 Task: Search one way flight ticket for 1 adult, 6 children, 1 infant in seat and 1 infant on lap in business from Brainerd: Brainerd Lakes Regional Airport to Raleigh: Raleigh-durham International Airport on 8-5-2023. Choice of flights is Singapure airlines. Number of bags: 1 carry on bag. Price is upto 65000. Outbound departure time preference is 14:00.
Action: Mouse moved to (259, 244)
Screenshot: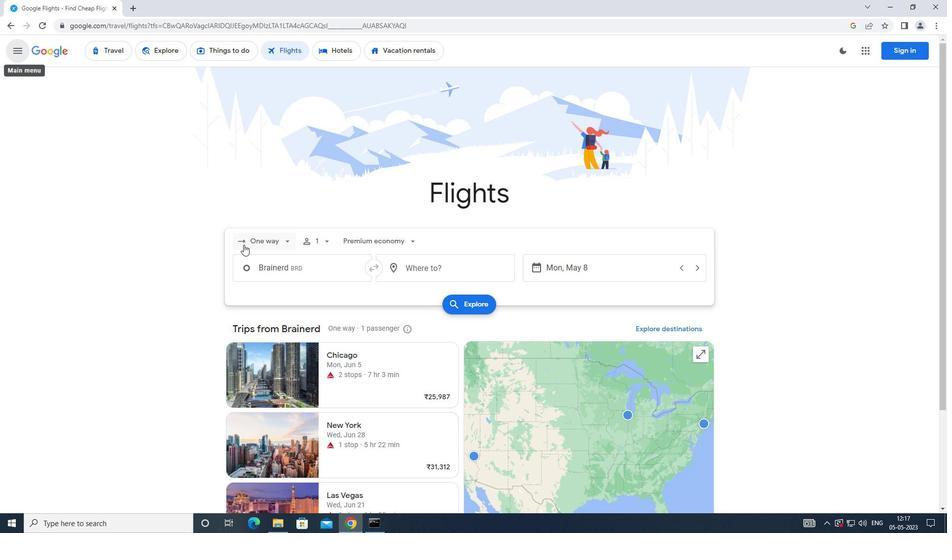 
Action: Mouse pressed left at (259, 244)
Screenshot: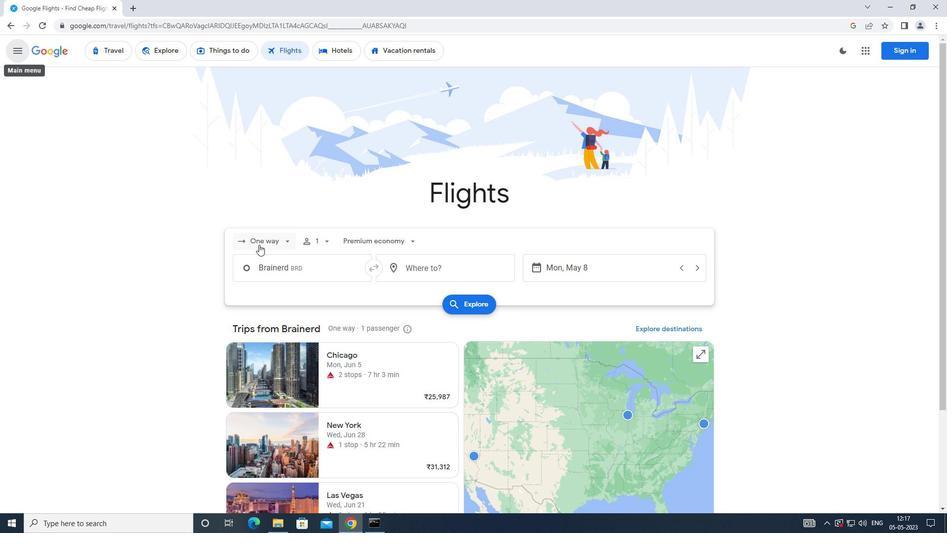 
Action: Mouse moved to (260, 282)
Screenshot: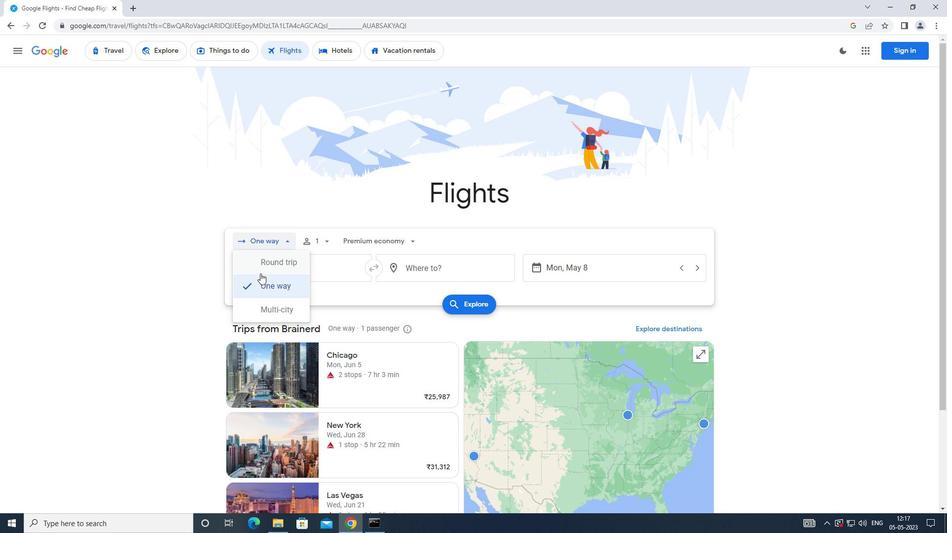 
Action: Mouse pressed left at (260, 282)
Screenshot: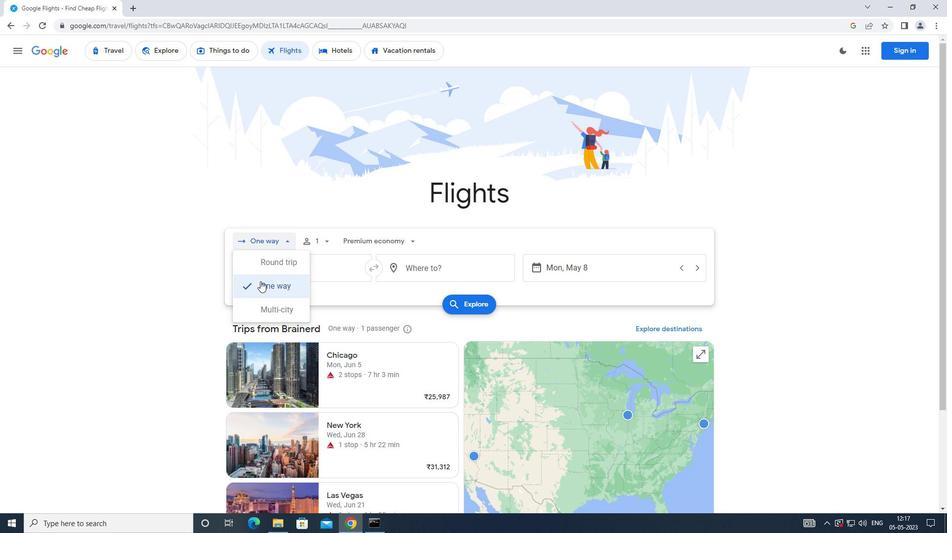 
Action: Mouse moved to (327, 245)
Screenshot: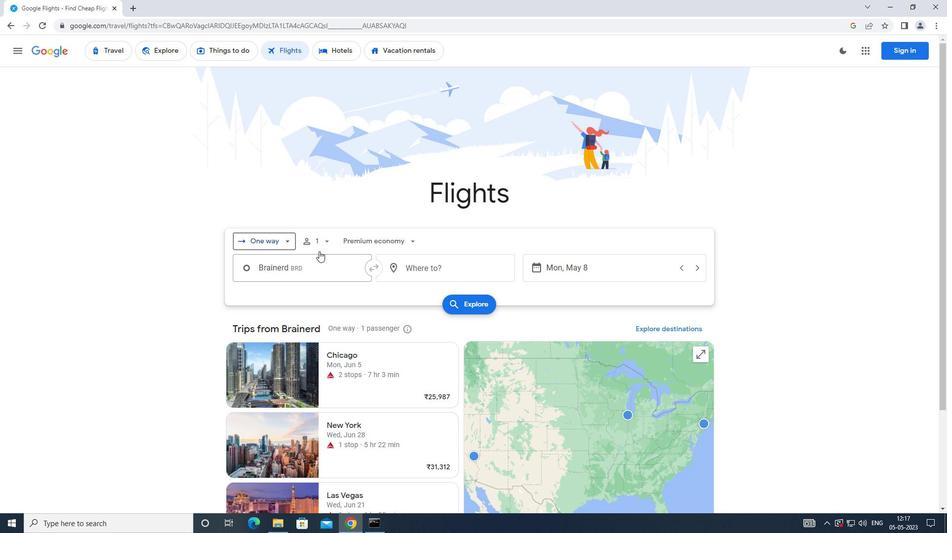 
Action: Mouse pressed left at (327, 245)
Screenshot: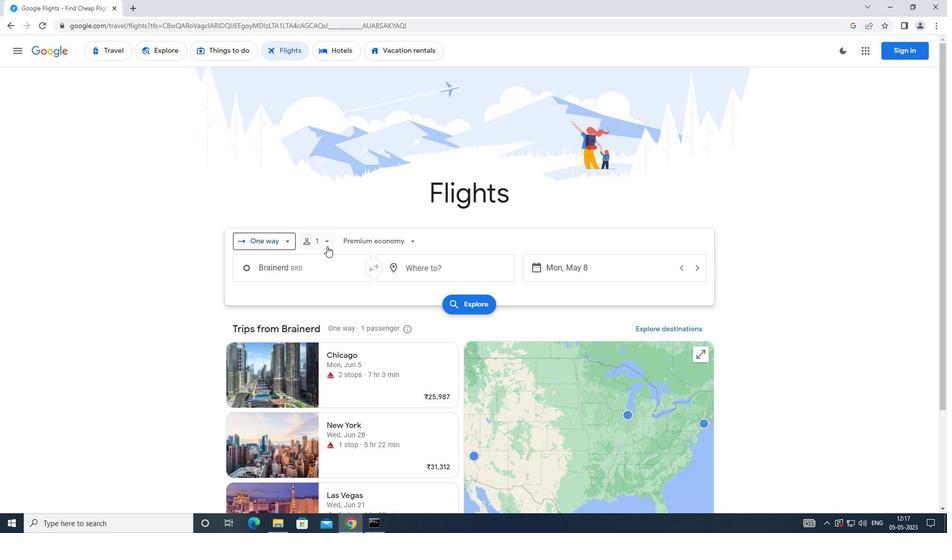
Action: Mouse moved to (398, 291)
Screenshot: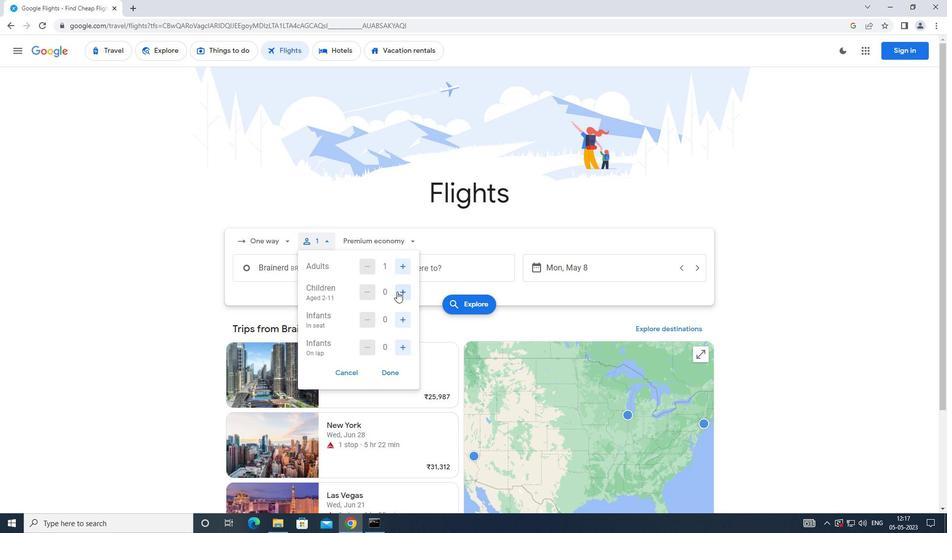 
Action: Mouse pressed left at (398, 291)
Screenshot: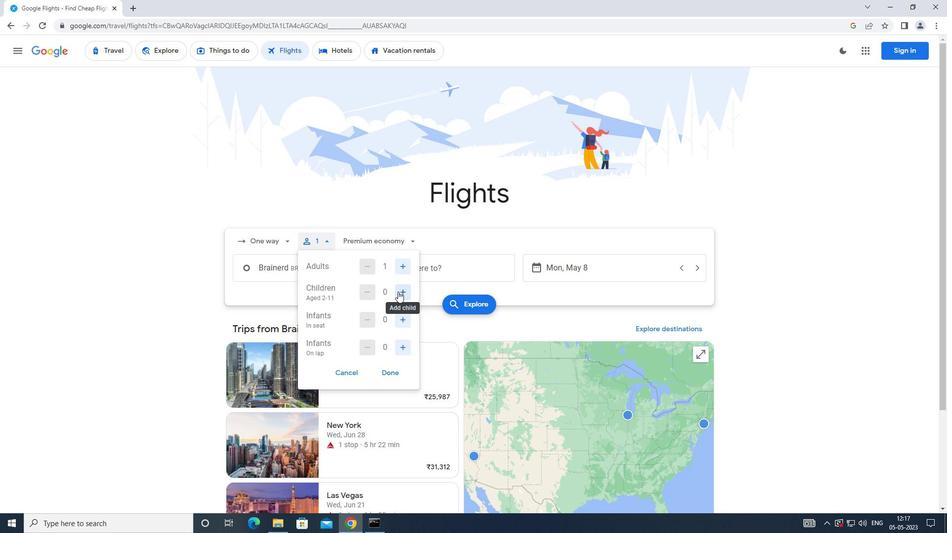 
Action: Mouse pressed left at (398, 291)
Screenshot: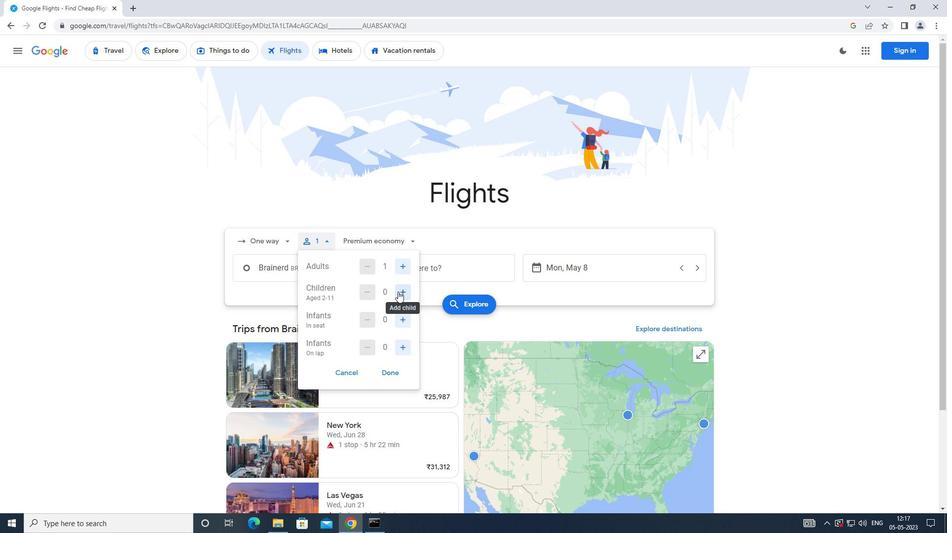 
Action: Mouse pressed left at (398, 291)
Screenshot: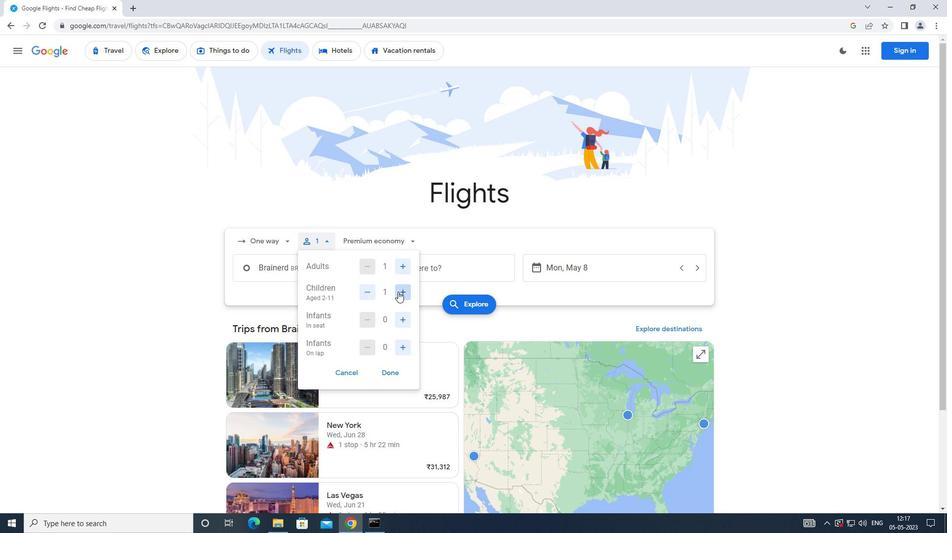 
Action: Mouse pressed left at (398, 291)
Screenshot: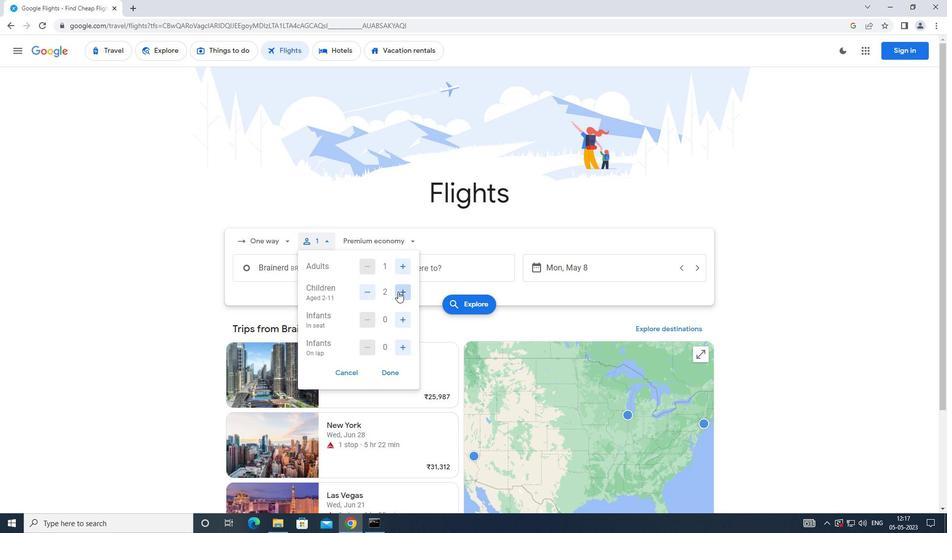 
Action: Mouse pressed left at (398, 291)
Screenshot: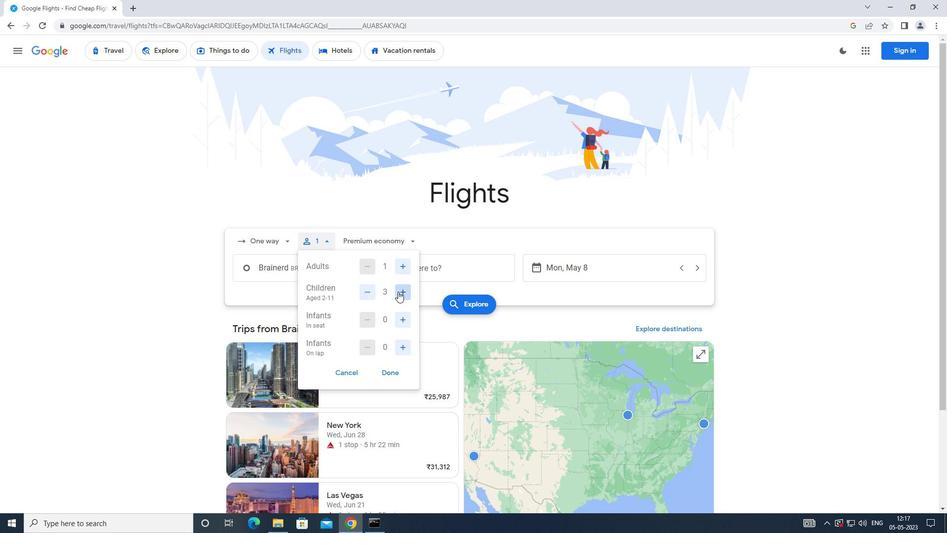 
Action: Mouse pressed left at (398, 291)
Screenshot: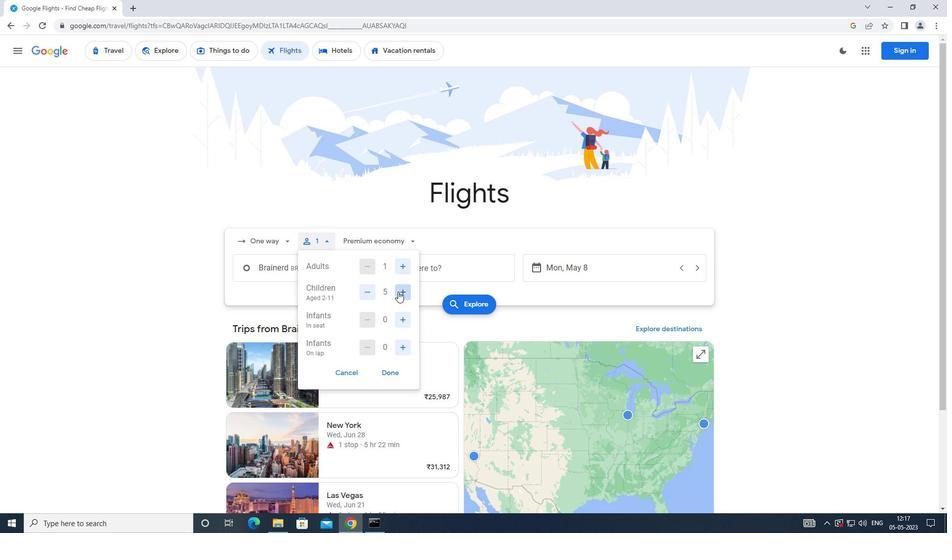 
Action: Mouse moved to (403, 315)
Screenshot: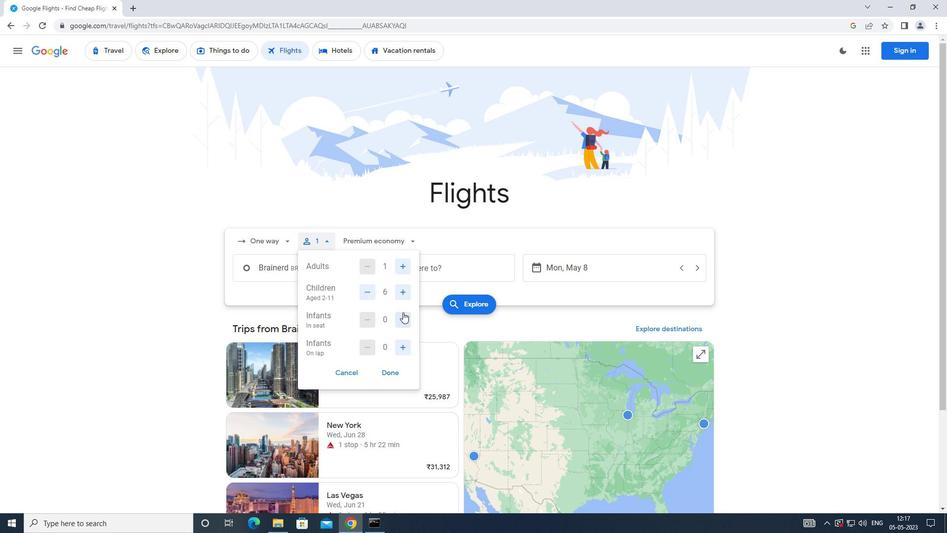 
Action: Mouse pressed left at (403, 315)
Screenshot: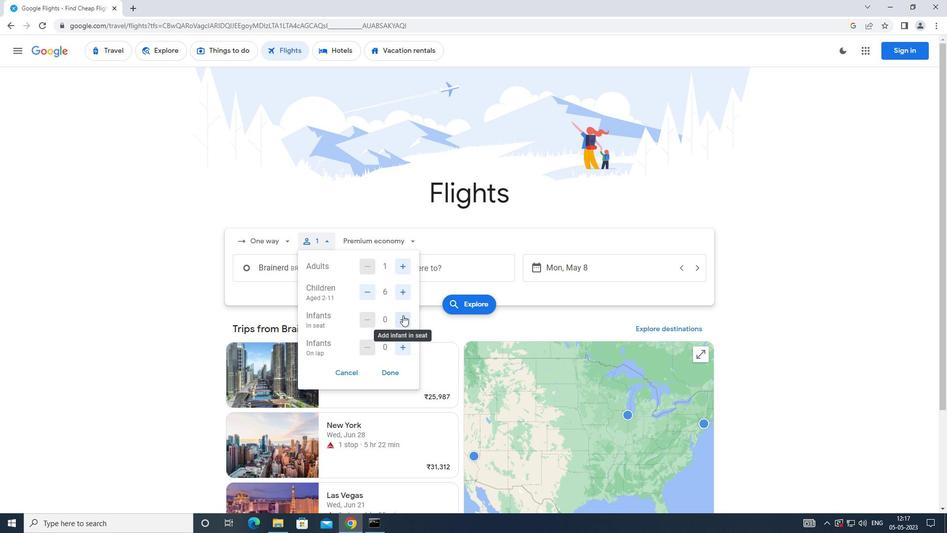 
Action: Mouse moved to (404, 344)
Screenshot: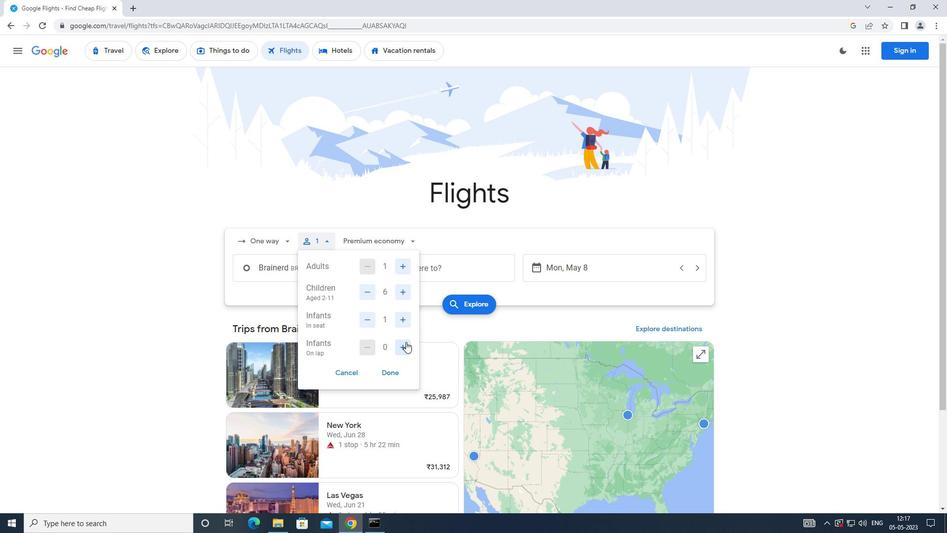 
Action: Mouse pressed left at (404, 344)
Screenshot: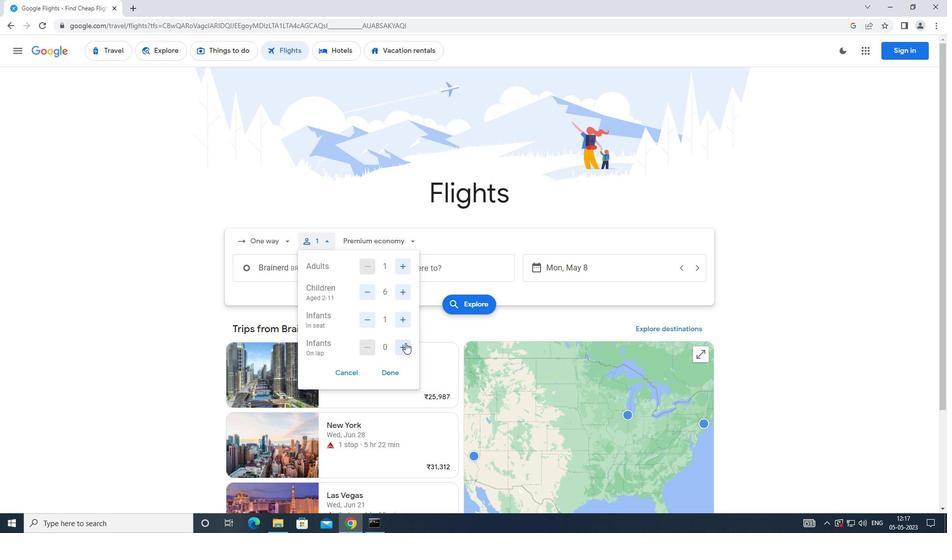 
Action: Mouse moved to (394, 369)
Screenshot: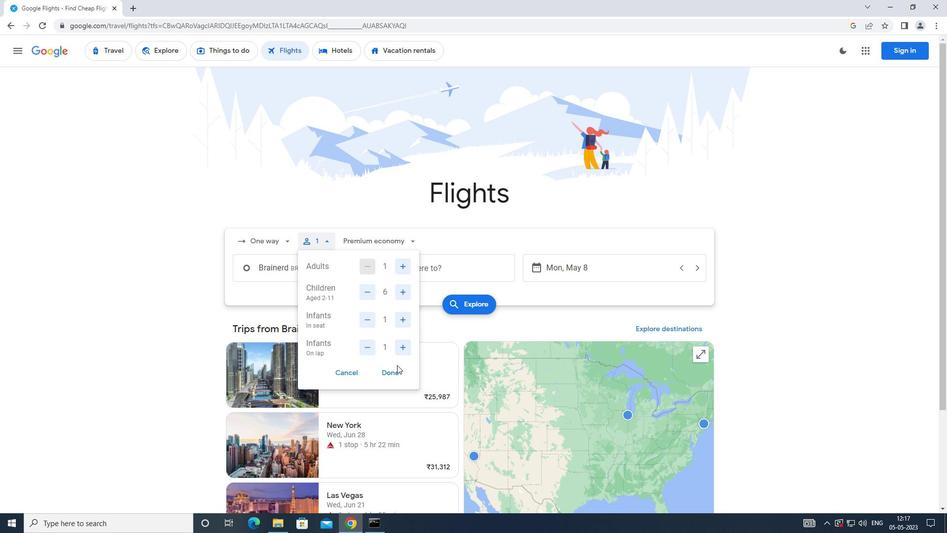
Action: Mouse pressed left at (394, 369)
Screenshot: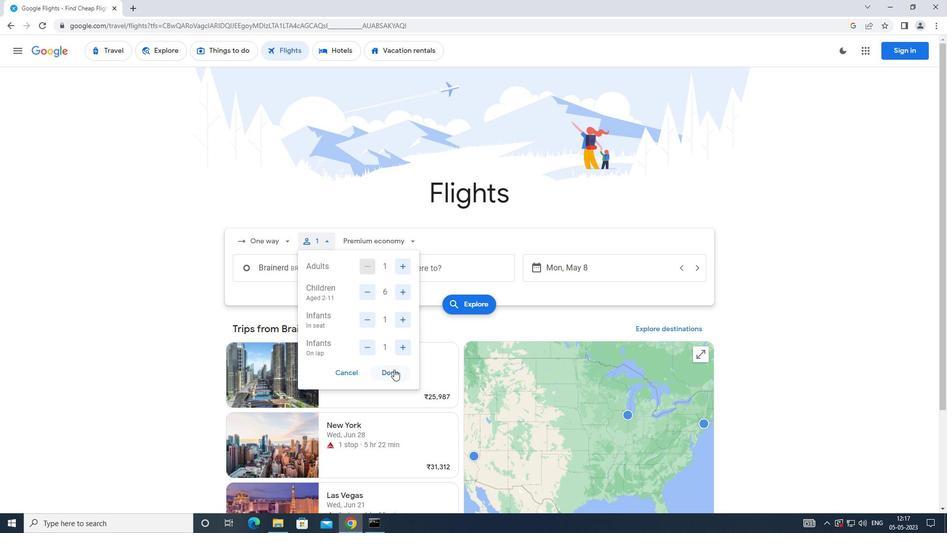 
Action: Mouse moved to (369, 245)
Screenshot: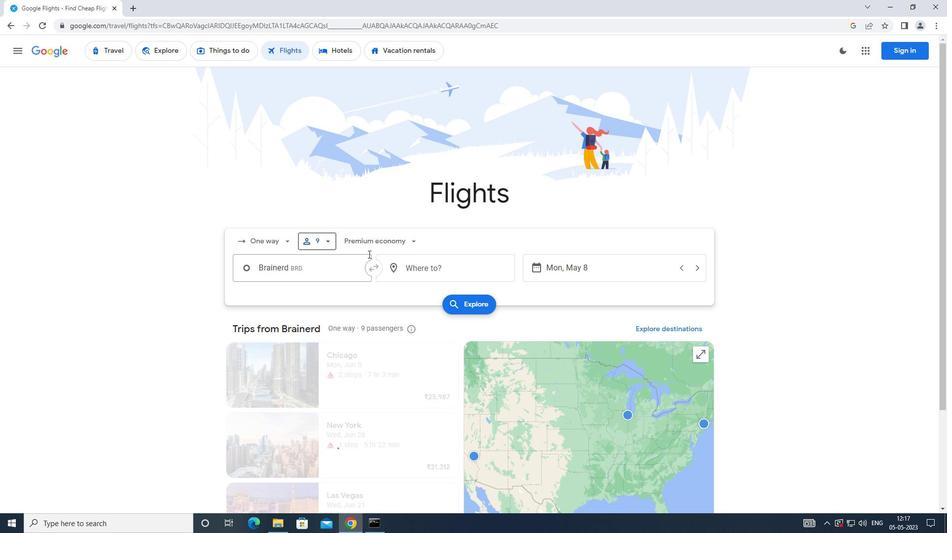 
Action: Mouse pressed left at (369, 245)
Screenshot: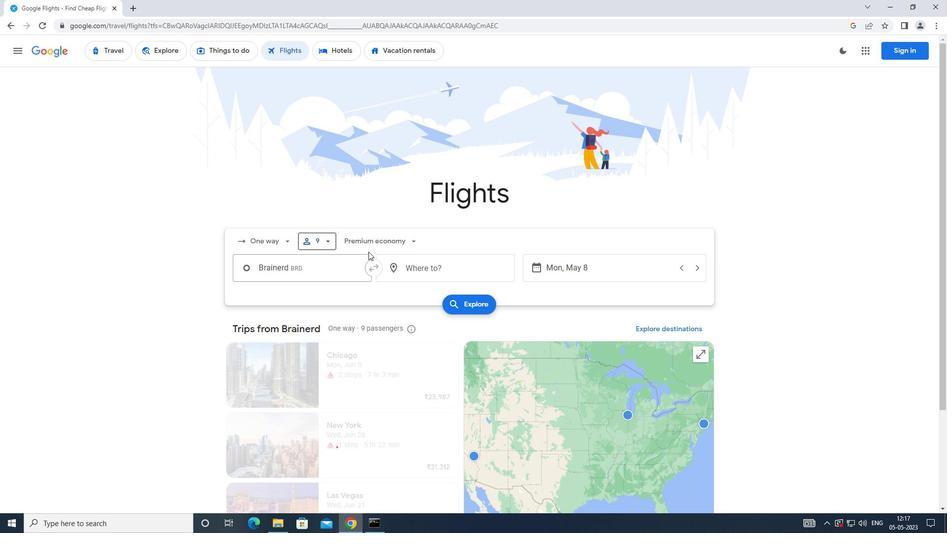
Action: Mouse moved to (377, 306)
Screenshot: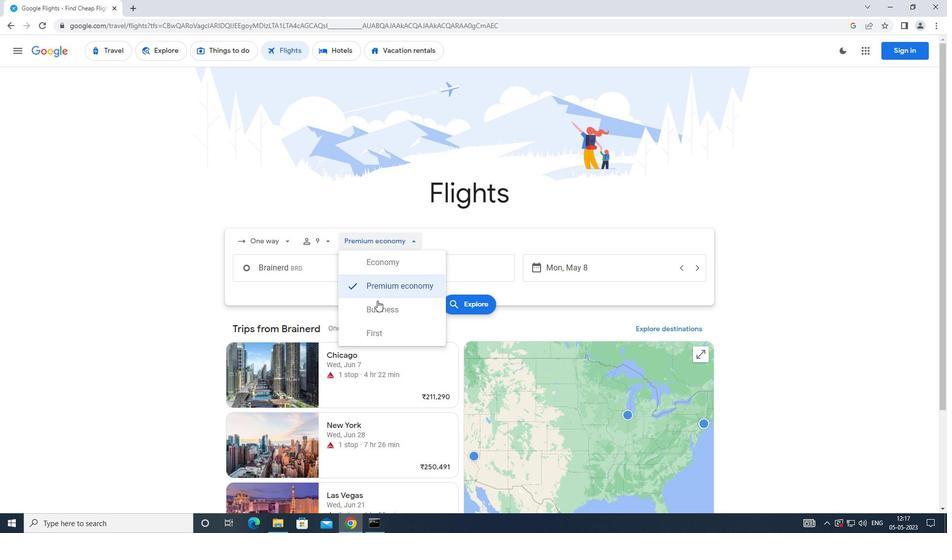 
Action: Mouse pressed left at (377, 306)
Screenshot: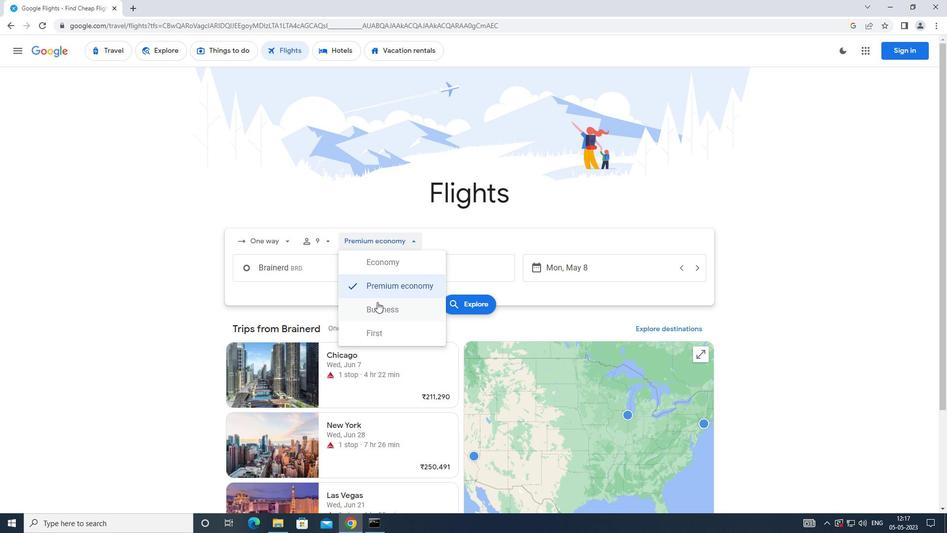 
Action: Mouse moved to (328, 274)
Screenshot: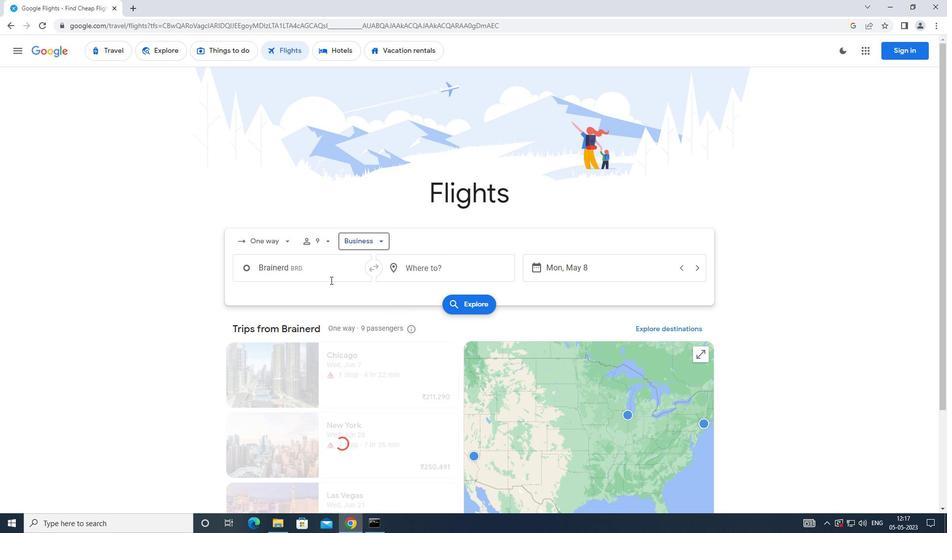 
Action: Mouse pressed left at (328, 274)
Screenshot: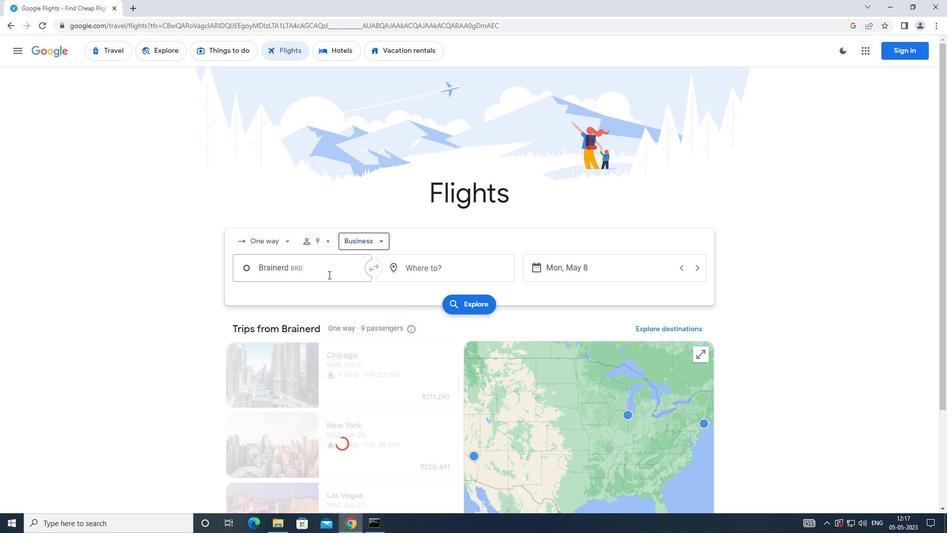 
Action: Mouse moved to (324, 350)
Screenshot: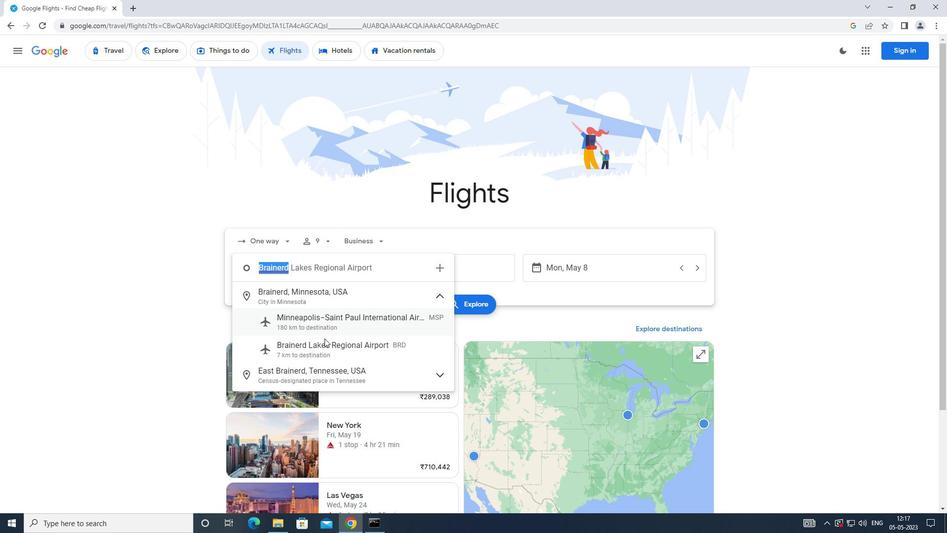 
Action: Mouse pressed left at (324, 350)
Screenshot: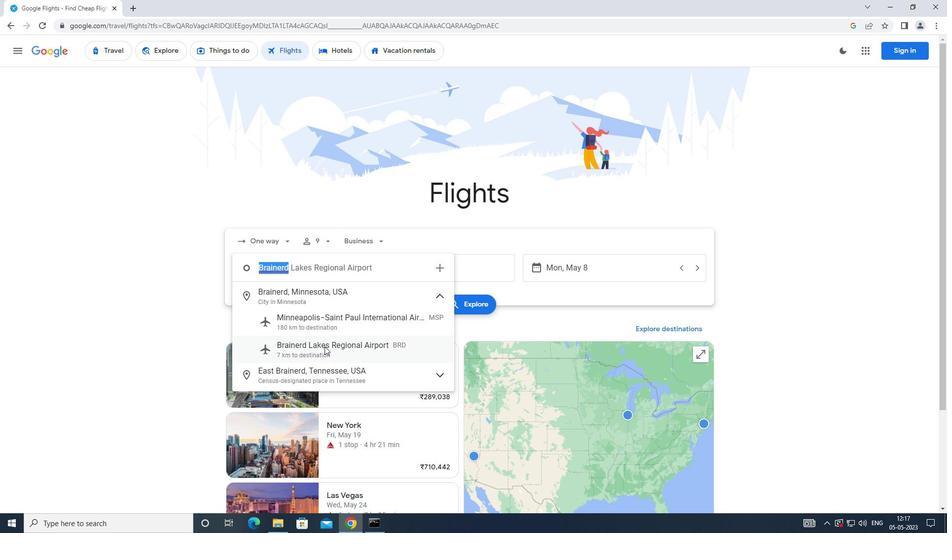 
Action: Mouse moved to (411, 274)
Screenshot: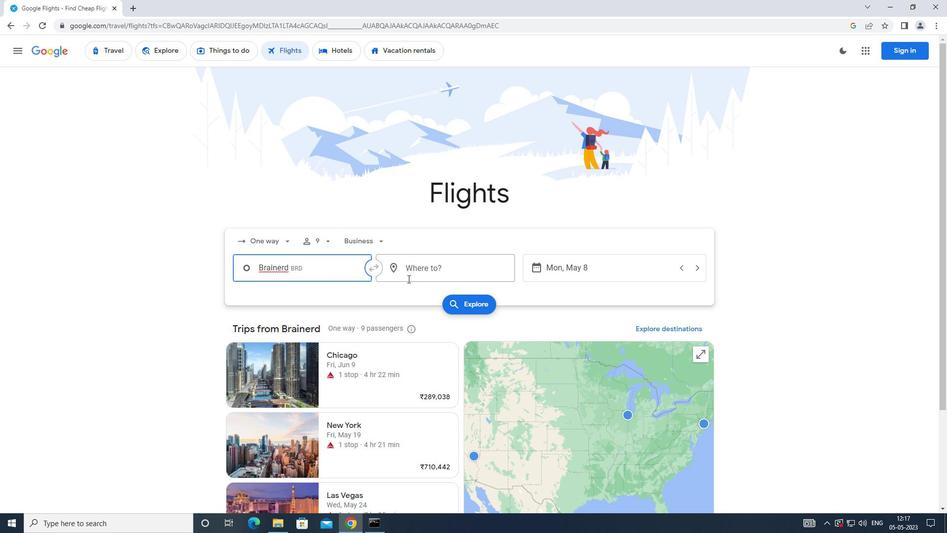
Action: Mouse pressed left at (411, 274)
Screenshot: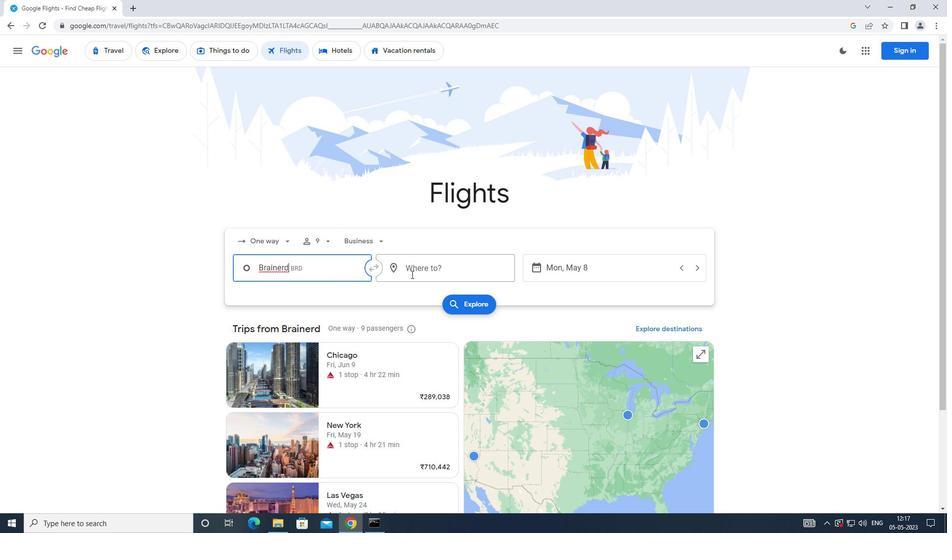 
Action: Mouse moved to (417, 361)
Screenshot: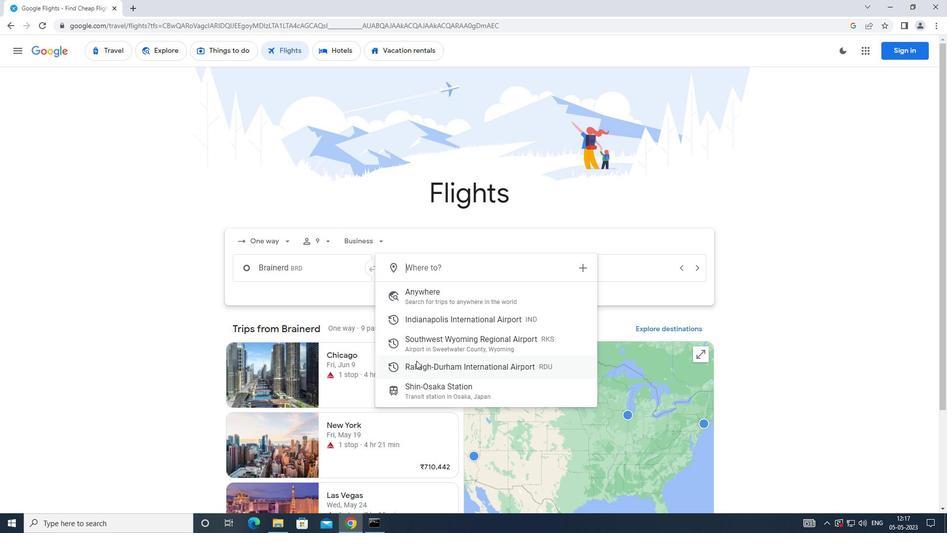 
Action: Mouse pressed left at (417, 361)
Screenshot: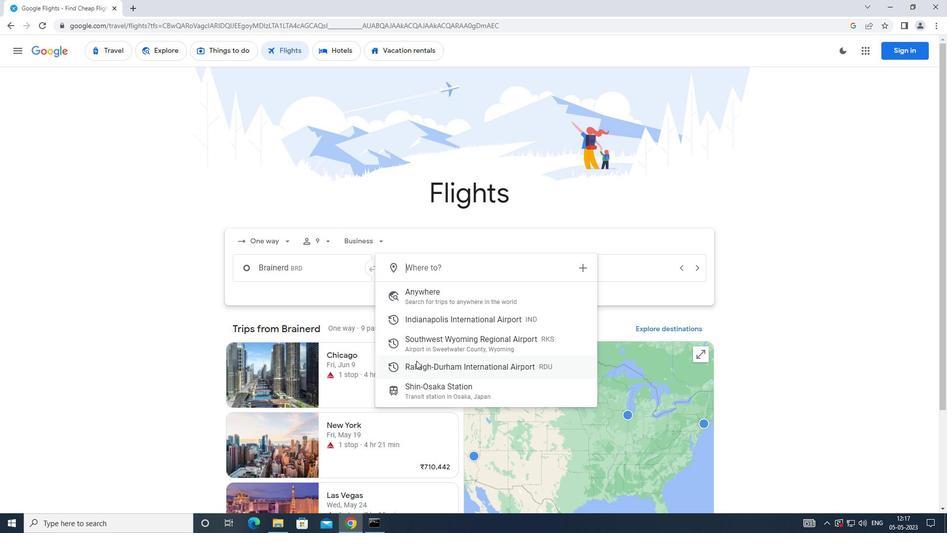 
Action: Mouse moved to (547, 267)
Screenshot: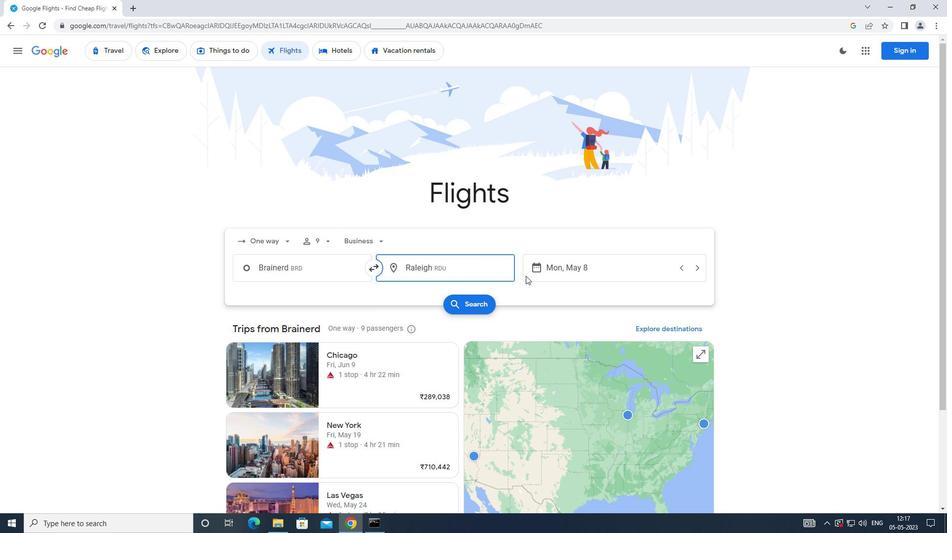 
Action: Mouse pressed left at (547, 267)
Screenshot: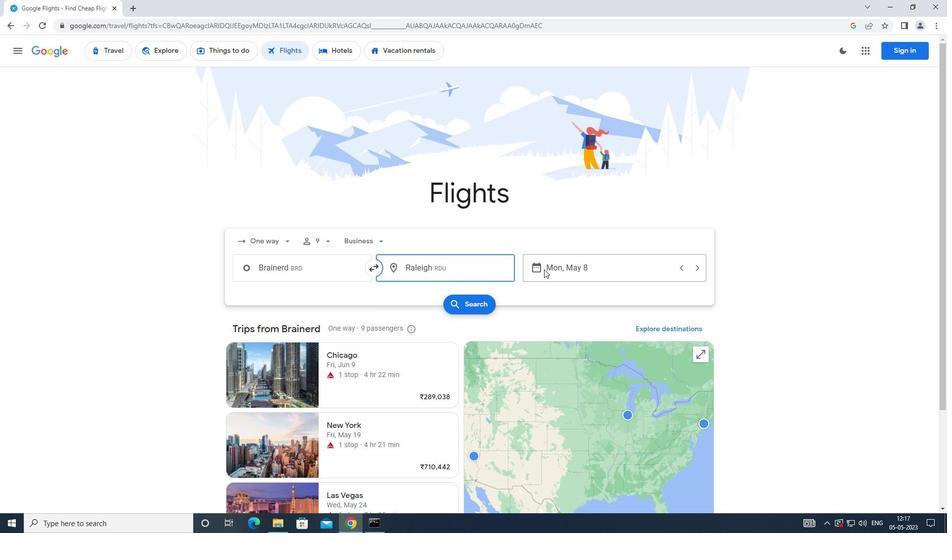 
Action: Mouse moved to (379, 360)
Screenshot: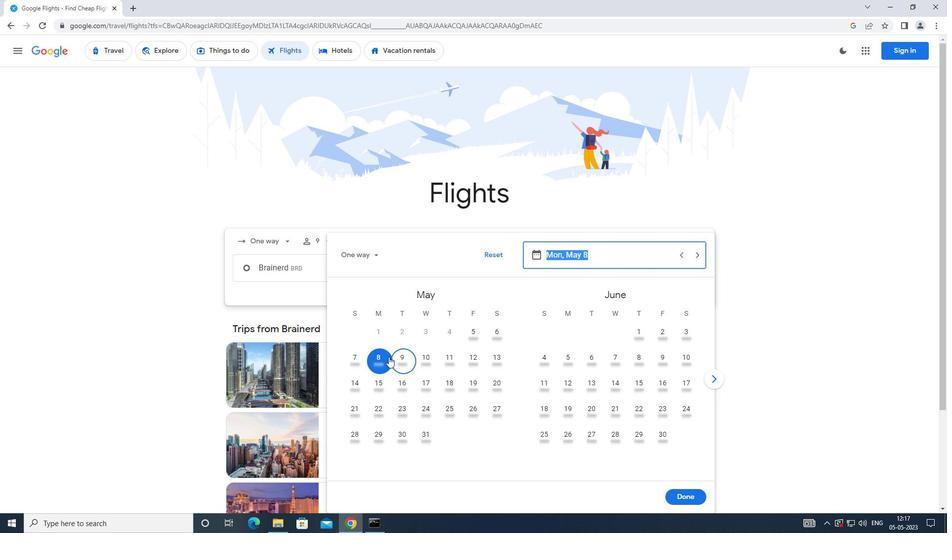
Action: Mouse pressed left at (379, 360)
Screenshot: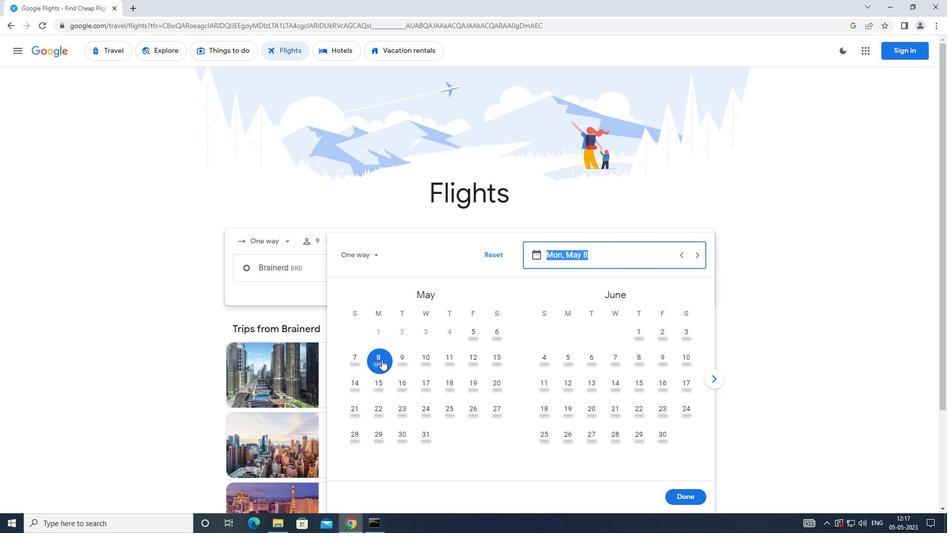 
Action: Mouse moved to (674, 494)
Screenshot: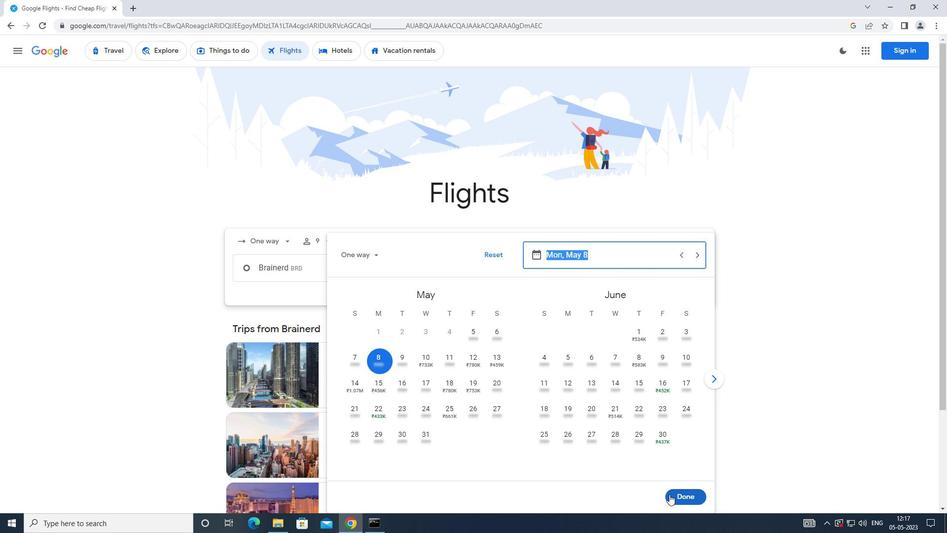 
Action: Mouse pressed left at (674, 494)
Screenshot: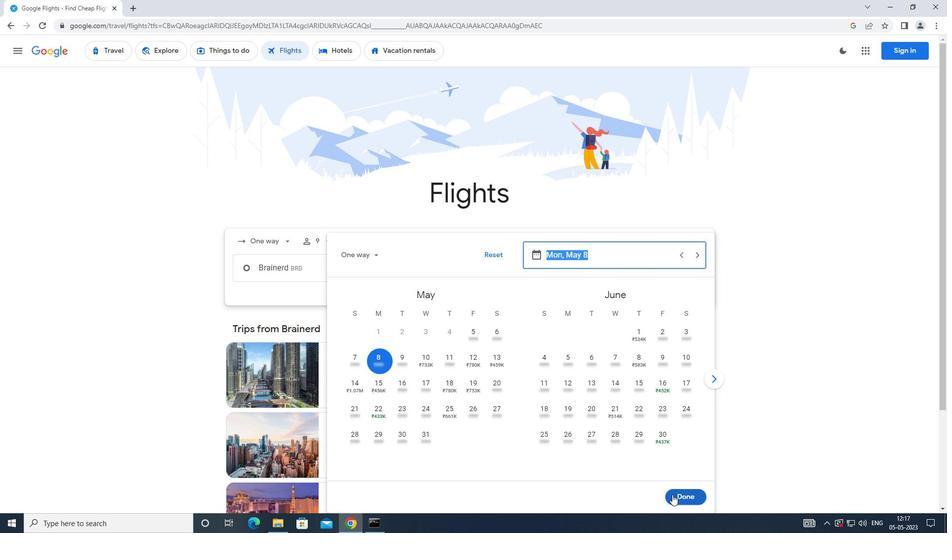 
Action: Mouse moved to (468, 312)
Screenshot: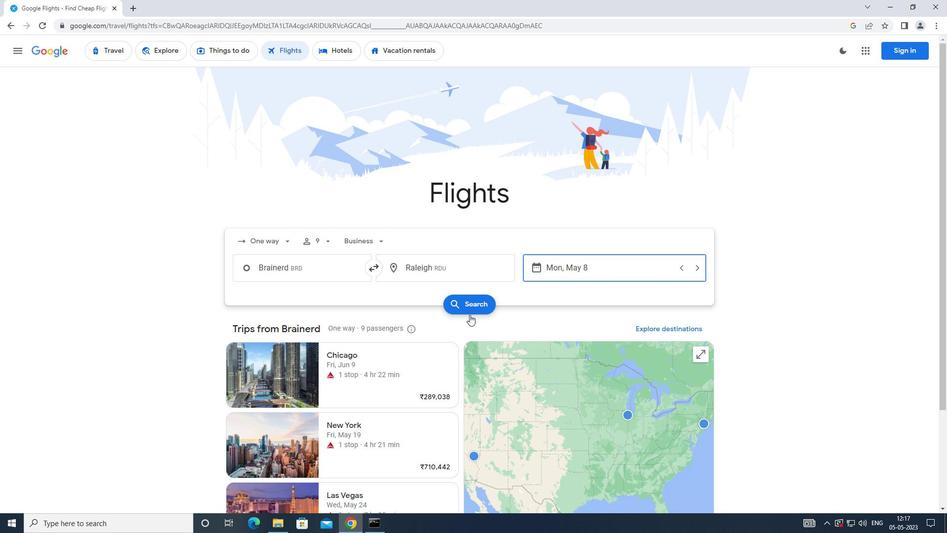 
Action: Mouse pressed left at (468, 312)
Screenshot: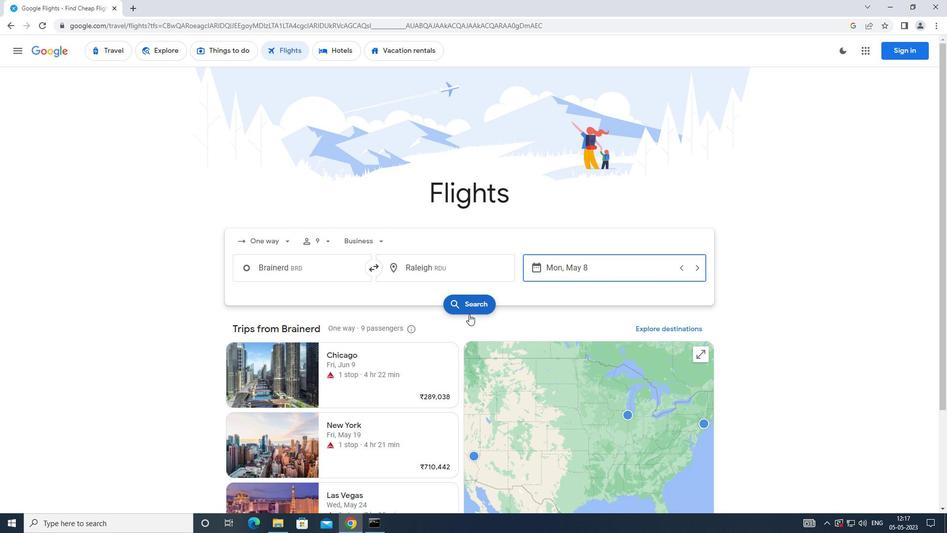 
Action: Mouse moved to (248, 143)
Screenshot: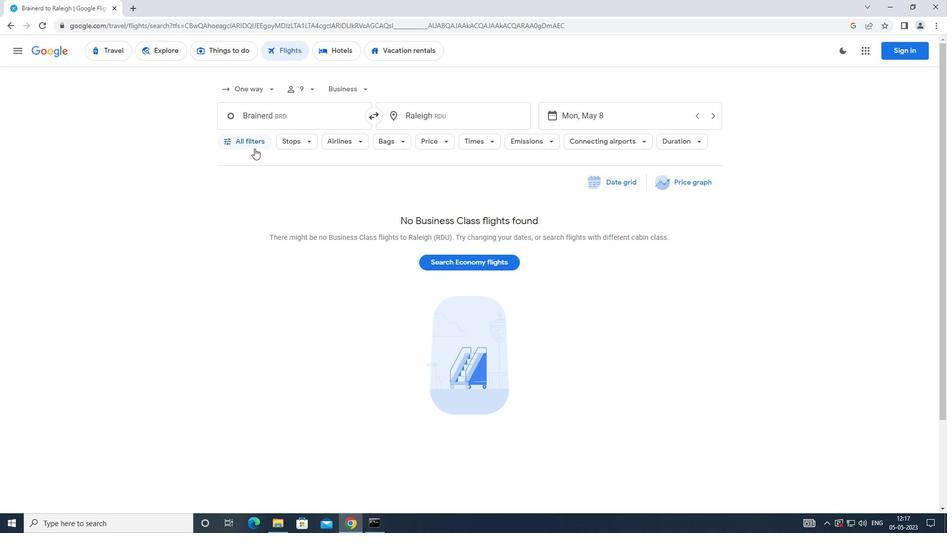 
Action: Mouse pressed left at (248, 143)
Screenshot: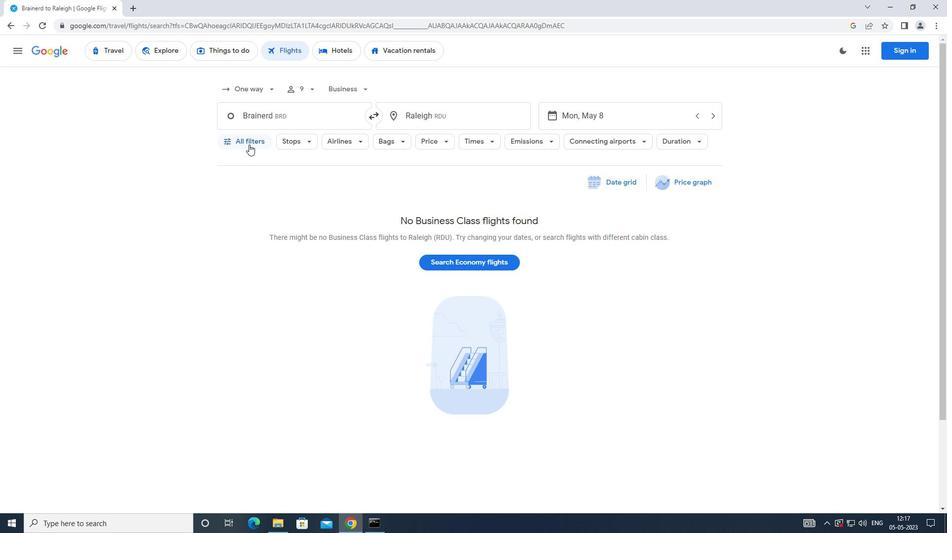 
Action: Mouse moved to (361, 354)
Screenshot: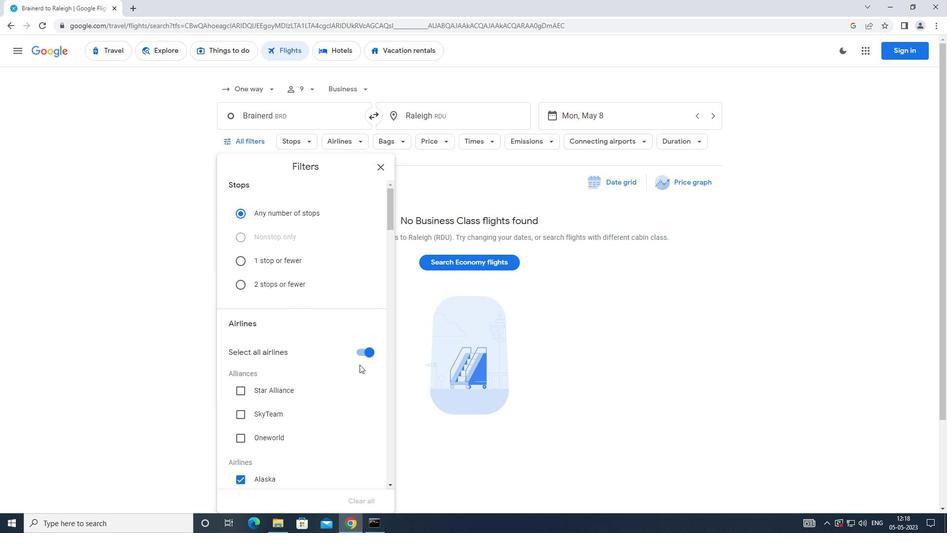 
Action: Mouse pressed left at (361, 354)
Screenshot: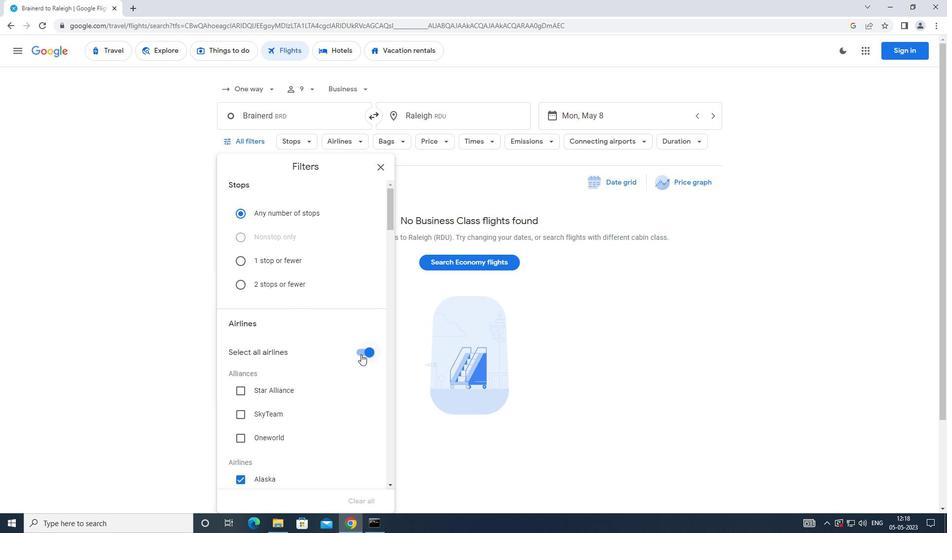 
Action: Mouse moved to (323, 355)
Screenshot: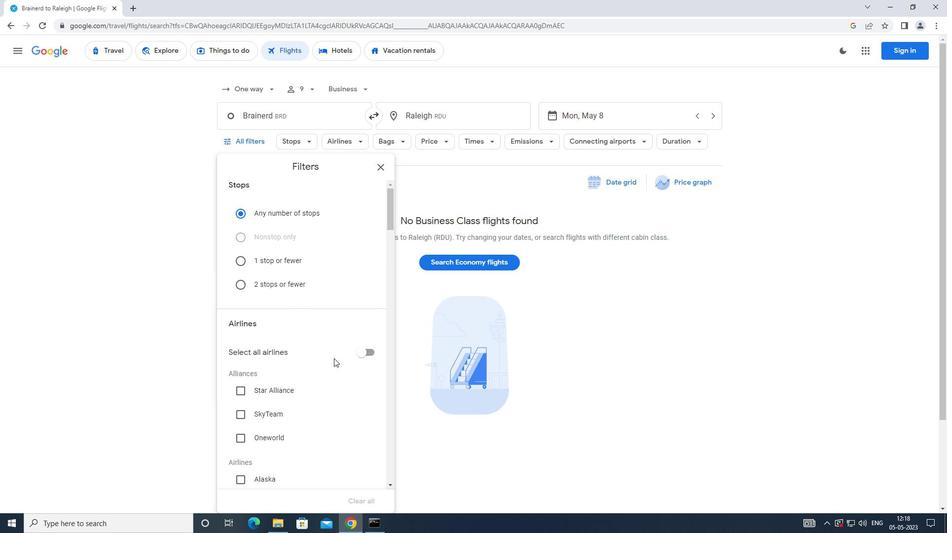 
Action: Mouse scrolled (323, 354) with delta (0, 0)
Screenshot: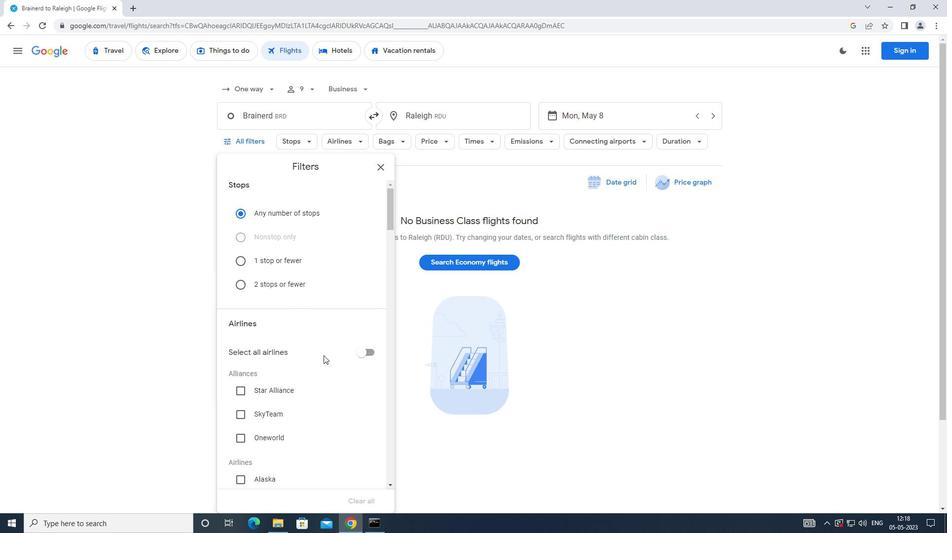 
Action: Mouse scrolled (323, 354) with delta (0, 0)
Screenshot: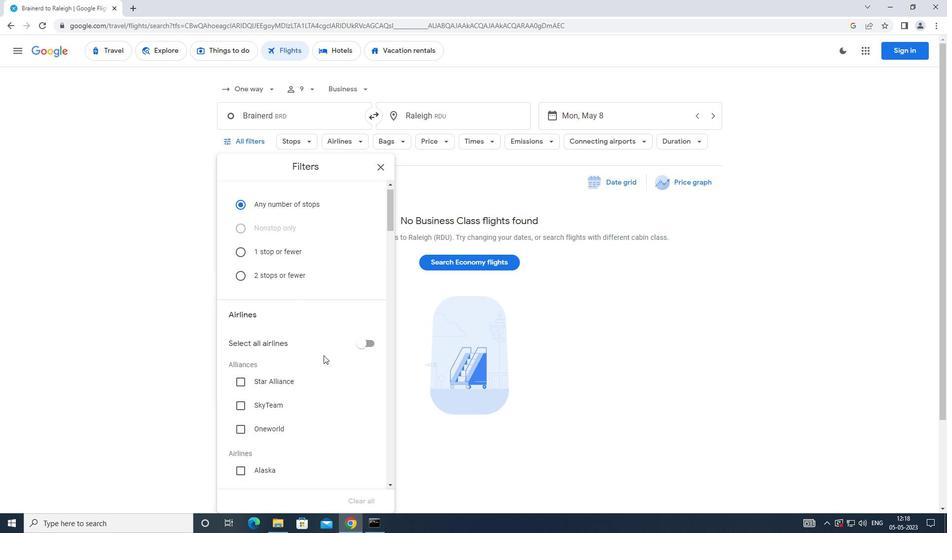 
Action: Mouse scrolled (323, 354) with delta (0, 0)
Screenshot: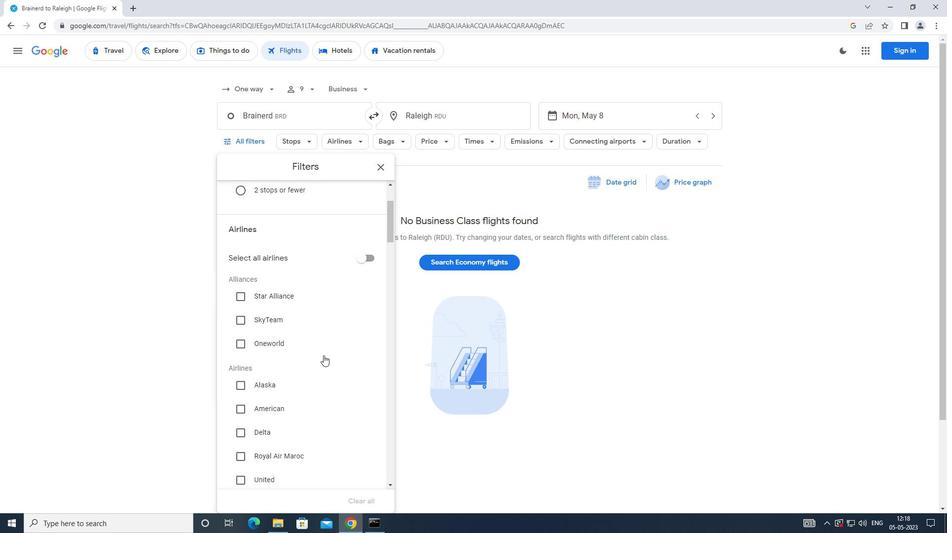 
Action: Mouse scrolled (323, 354) with delta (0, 0)
Screenshot: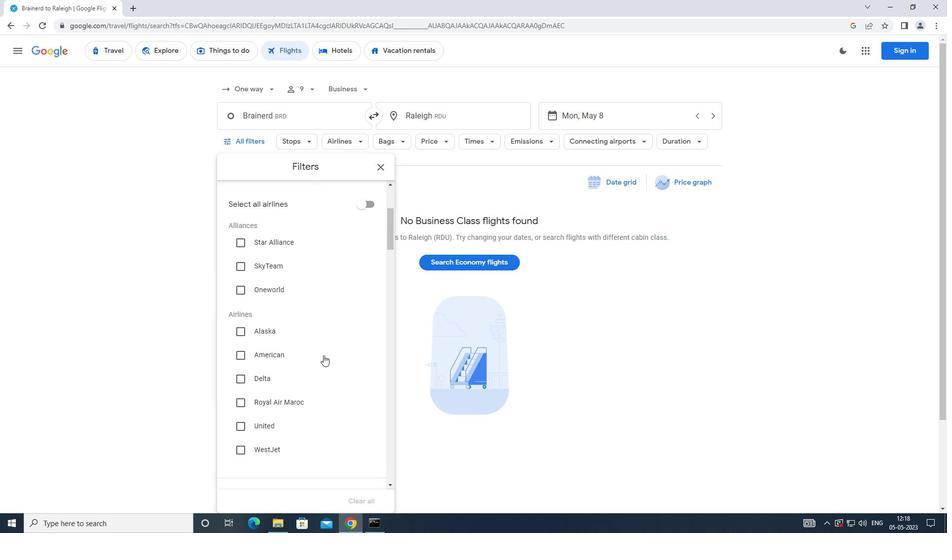 
Action: Mouse scrolled (323, 354) with delta (0, 0)
Screenshot: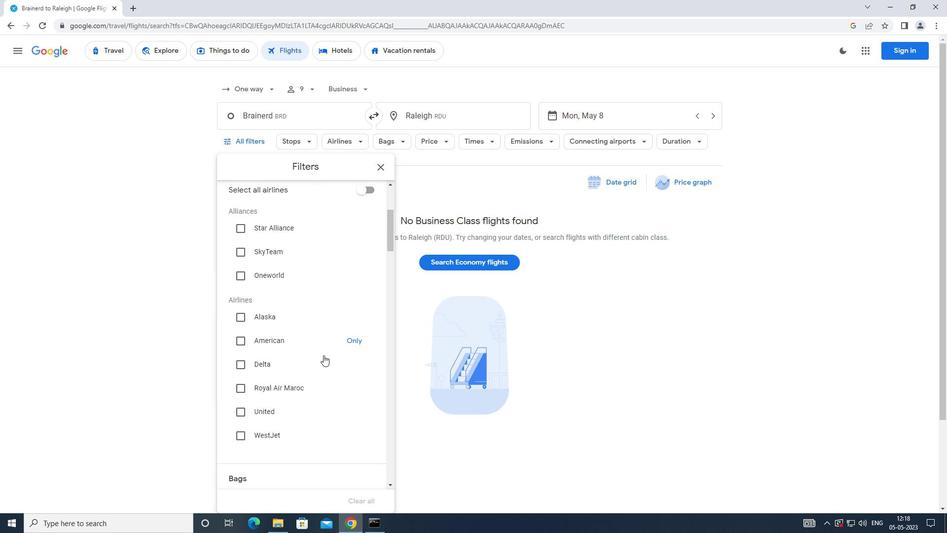 
Action: Mouse scrolled (323, 354) with delta (0, 0)
Screenshot: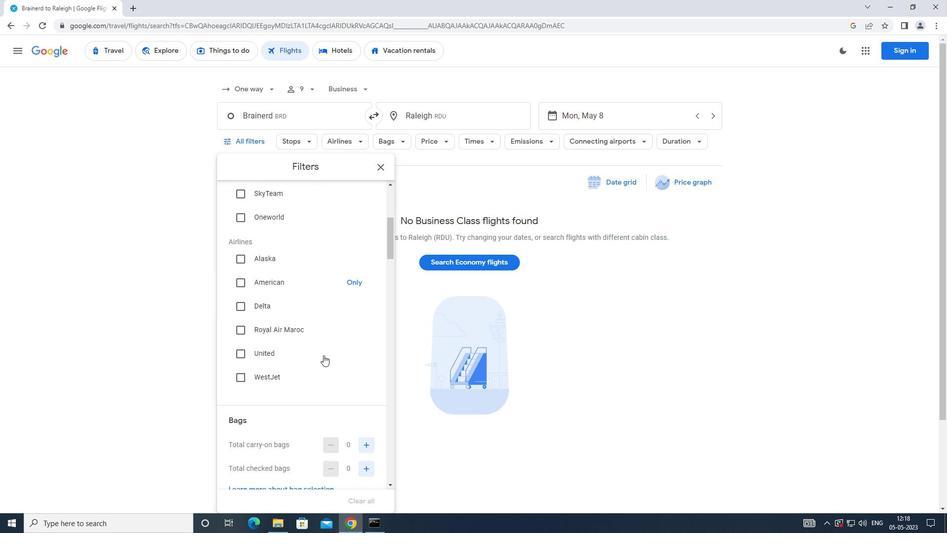 
Action: Mouse scrolled (323, 354) with delta (0, 0)
Screenshot: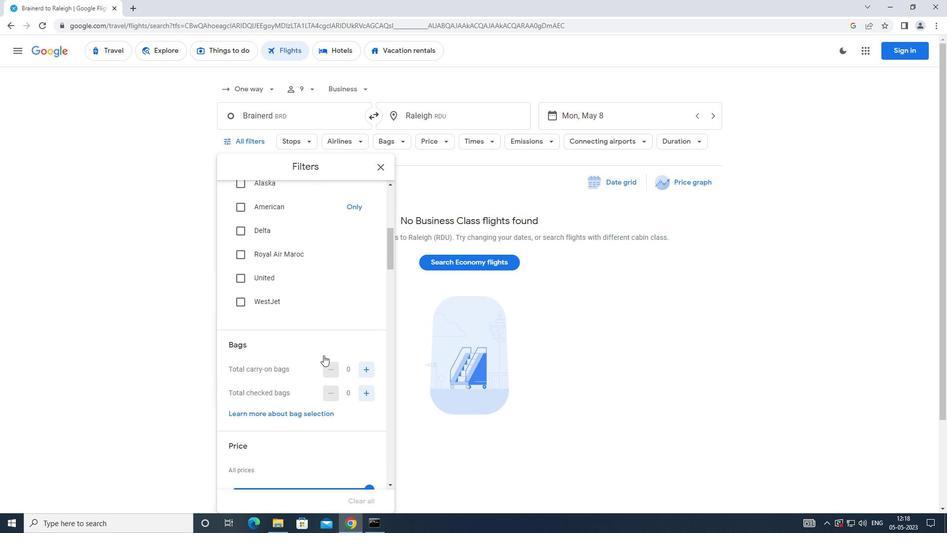 
Action: Mouse moved to (363, 324)
Screenshot: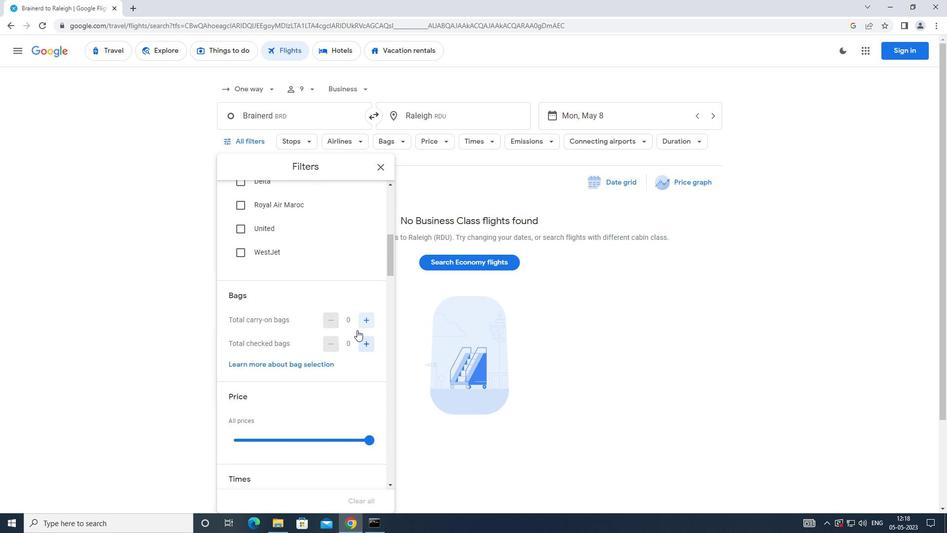 
Action: Mouse pressed left at (363, 324)
Screenshot: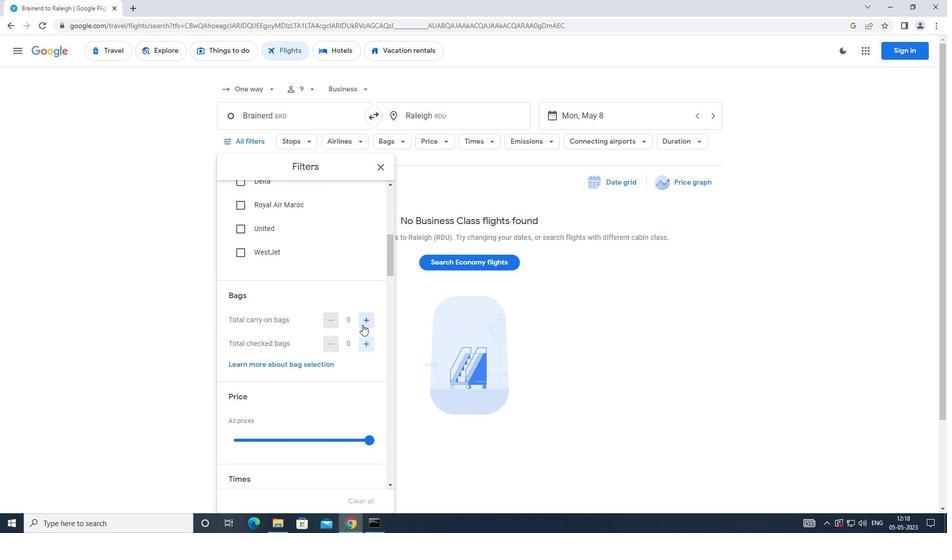 
Action: Mouse moved to (343, 340)
Screenshot: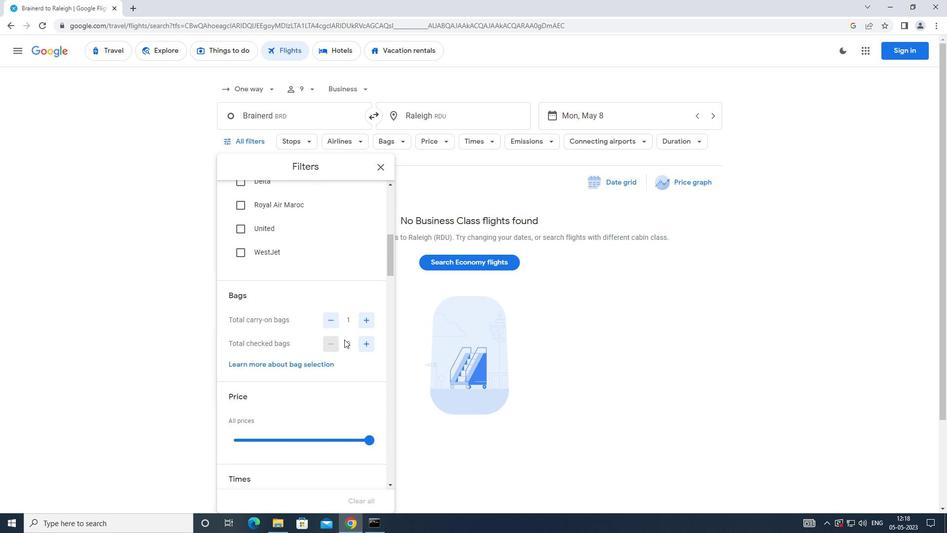 
Action: Mouse scrolled (343, 340) with delta (0, 0)
Screenshot: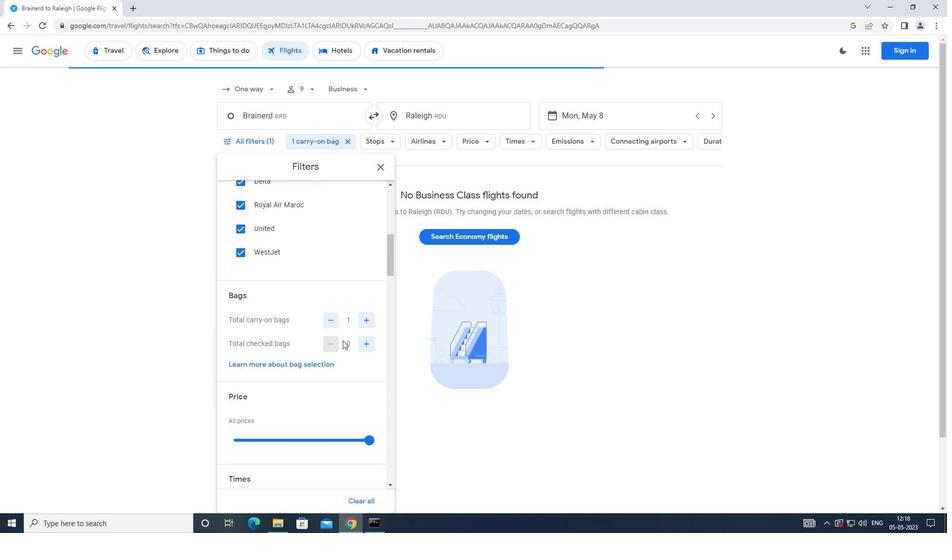 
Action: Mouse scrolled (343, 340) with delta (0, 0)
Screenshot: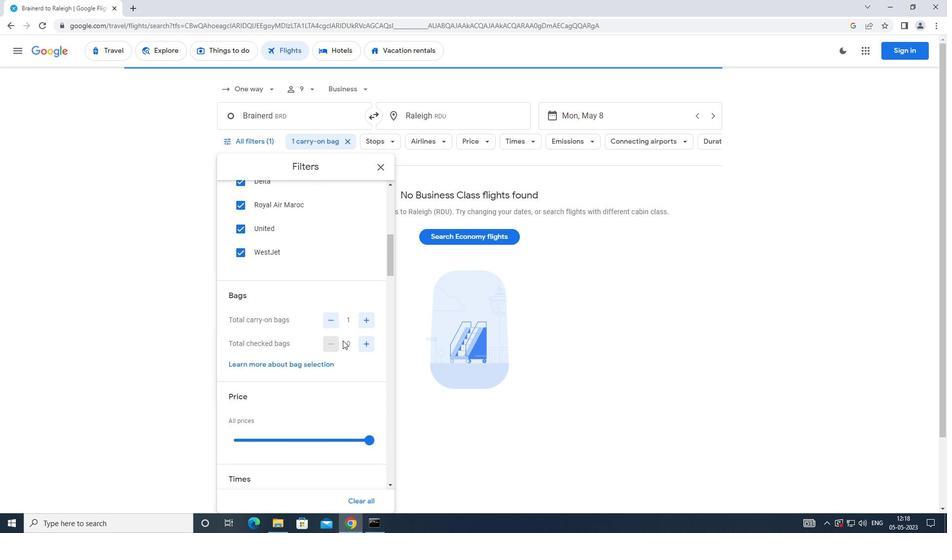 
Action: Mouse moved to (368, 342)
Screenshot: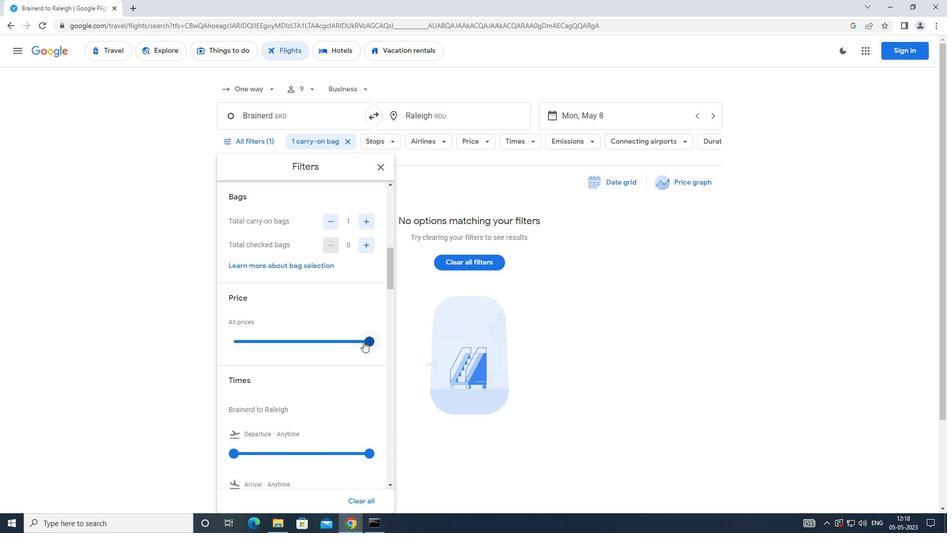
Action: Mouse pressed left at (368, 342)
Screenshot: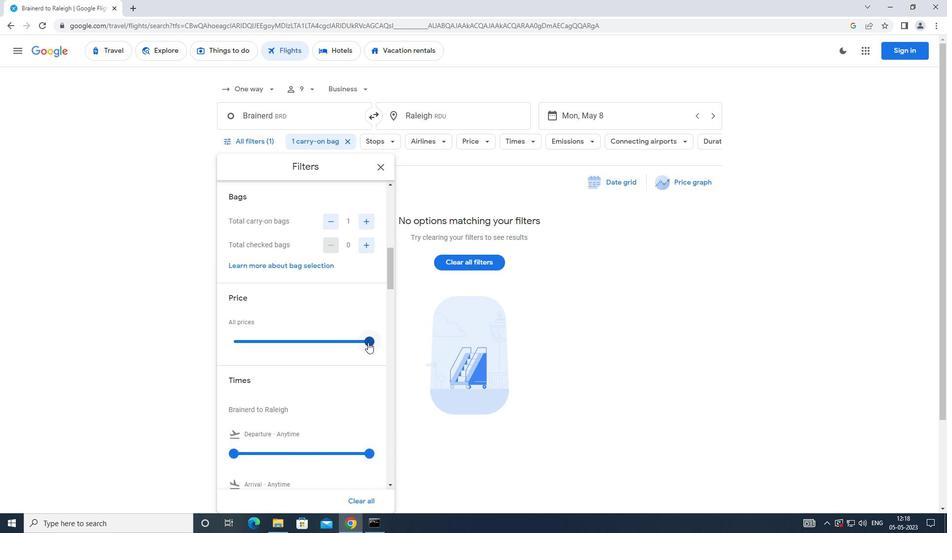 
Action: Mouse moved to (312, 322)
Screenshot: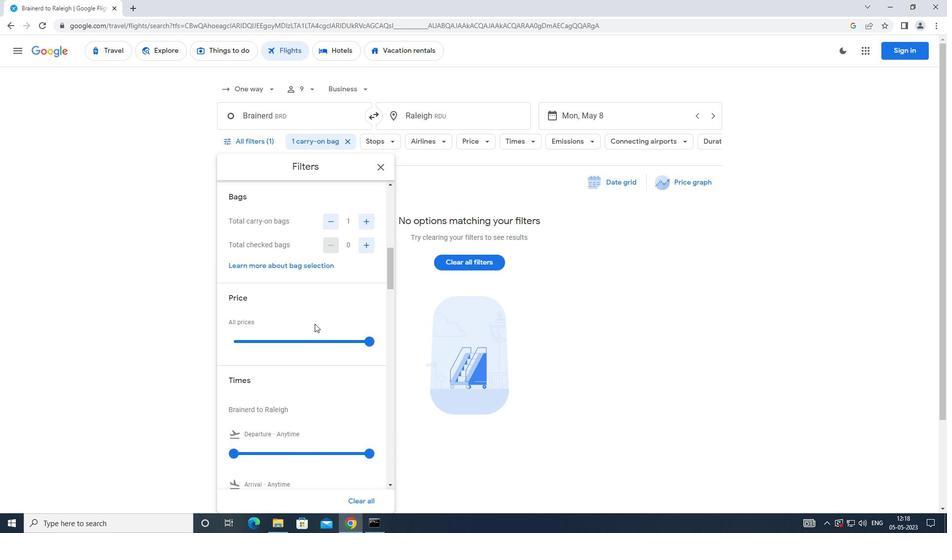 
Action: Mouse scrolled (312, 322) with delta (0, 0)
Screenshot: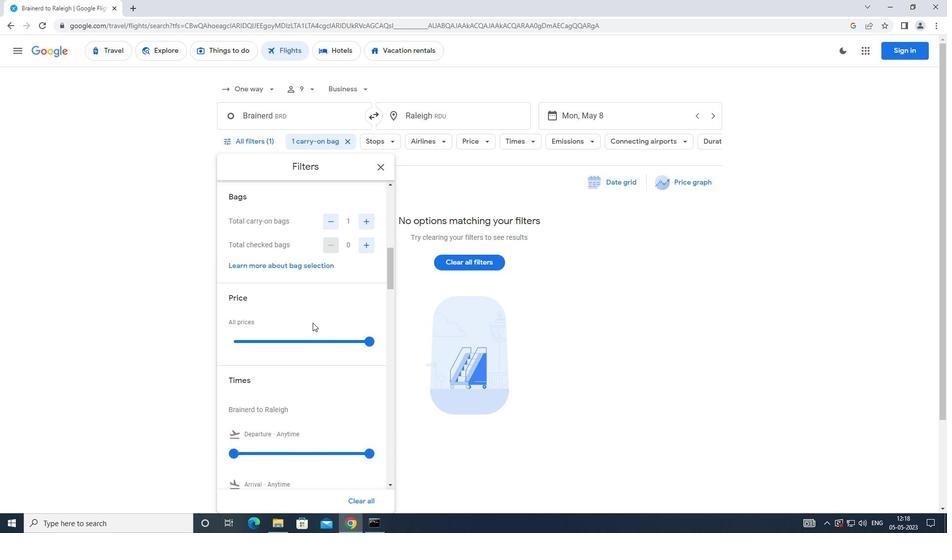 
Action: Mouse scrolled (312, 322) with delta (0, 0)
Screenshot: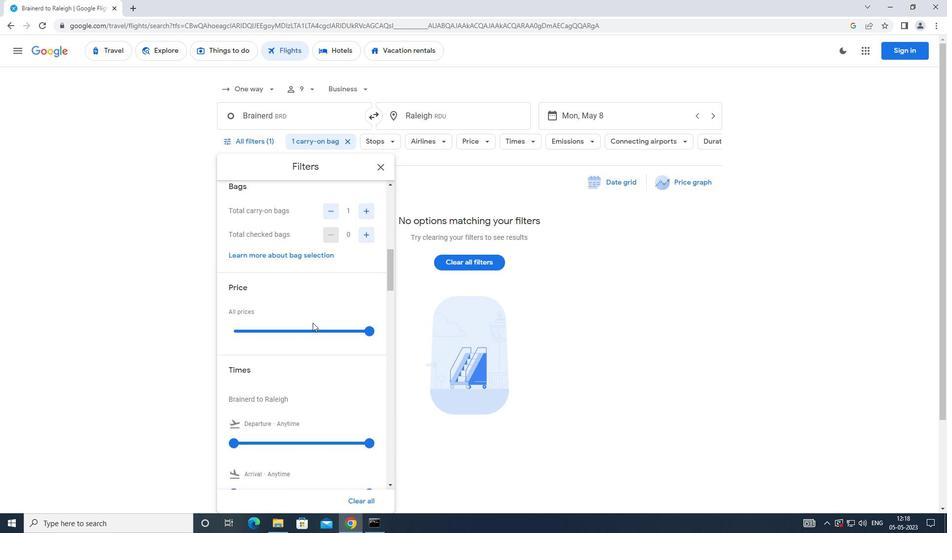 
Action: Mouse scrolled (312, 322) with delta (0, 0)
Screenshot: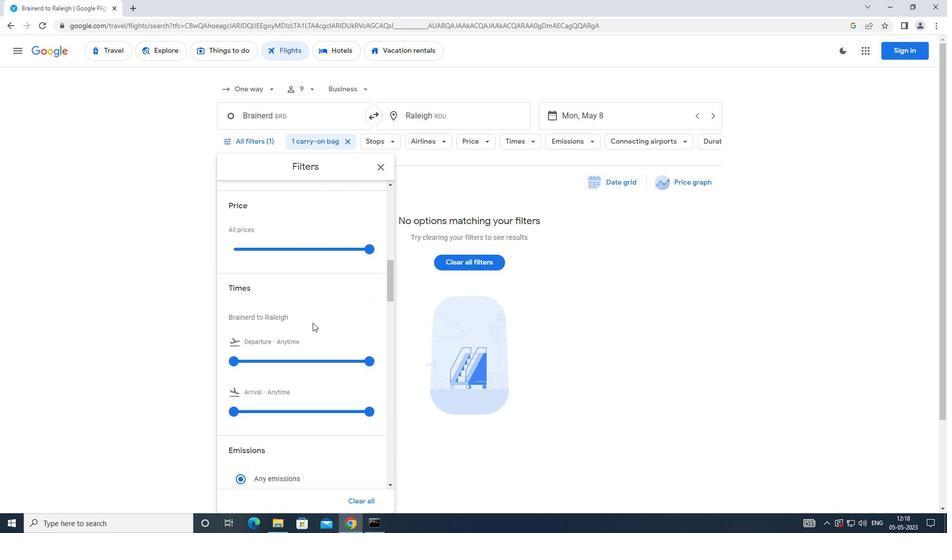 
Action: Mouse moved to (236, 306)
Screenshot: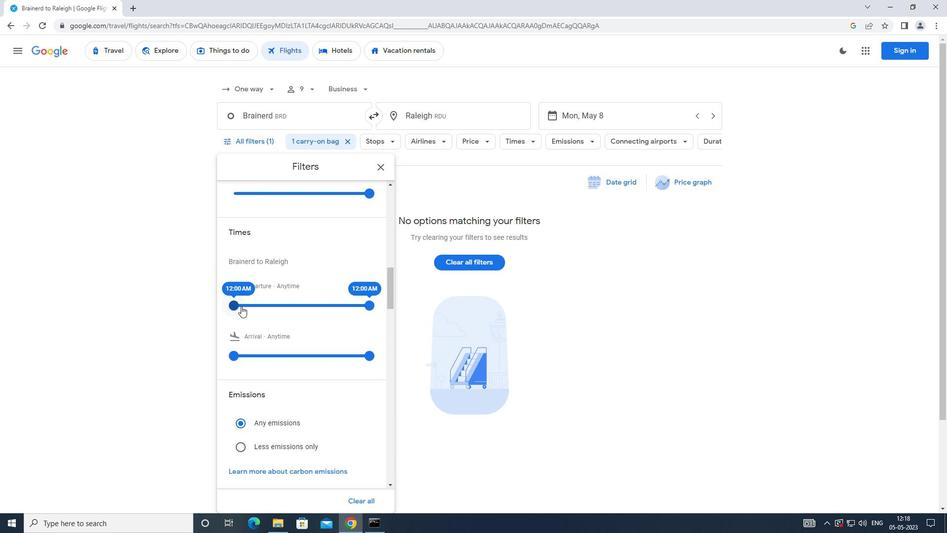 
Action: Mouse pressed left at (236, 306)
Screenshot: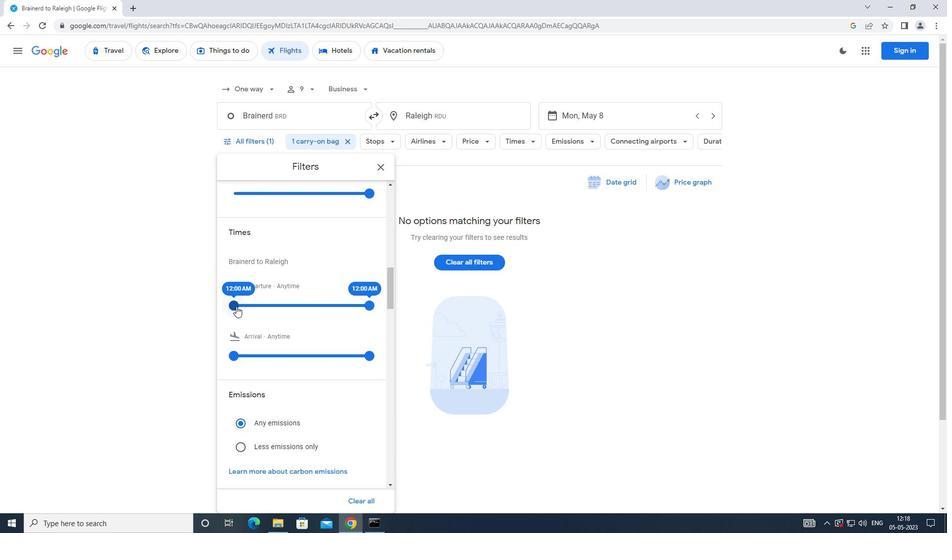 
Action: Mouse moved to (366, 306)
Screenshot: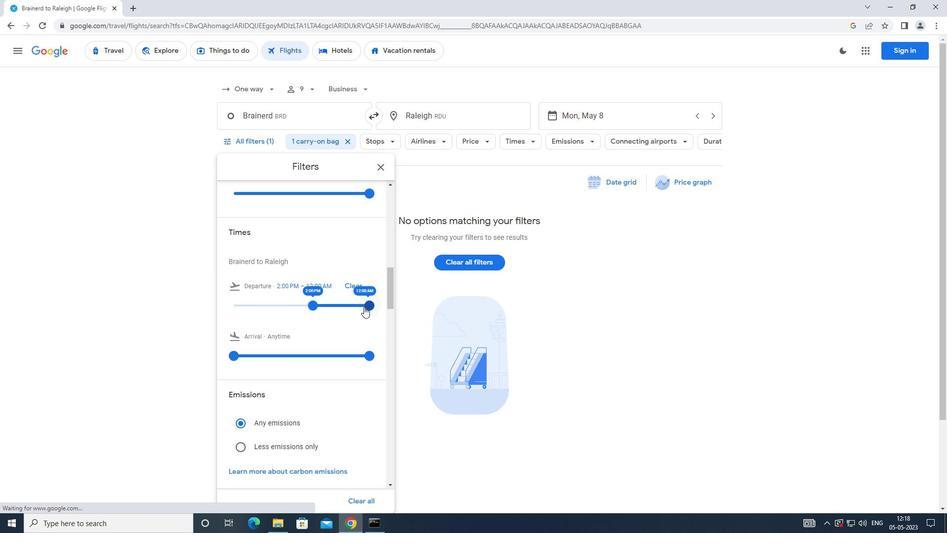 
Action: Mouse pressed left at (366, 306)
Screenshot: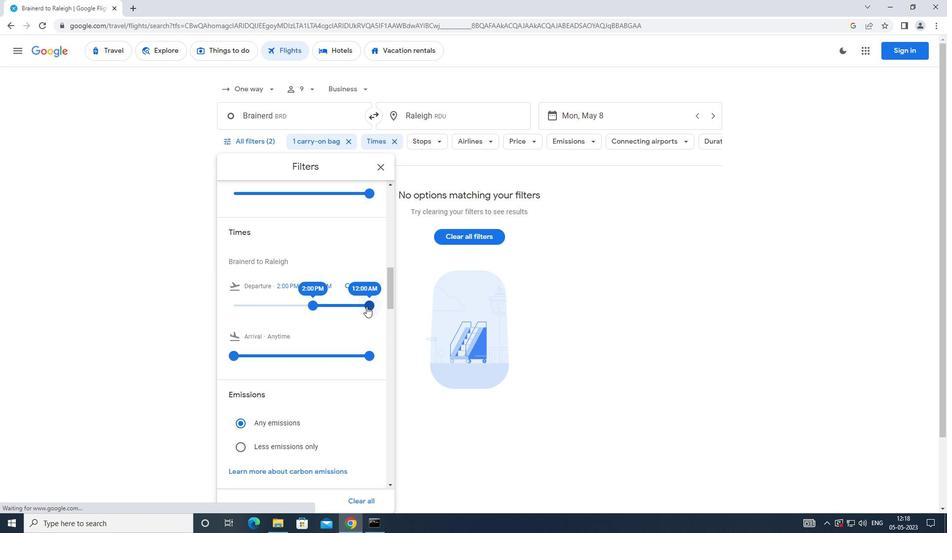 
Action: Mouse moved to (326, 306)
Screenshot: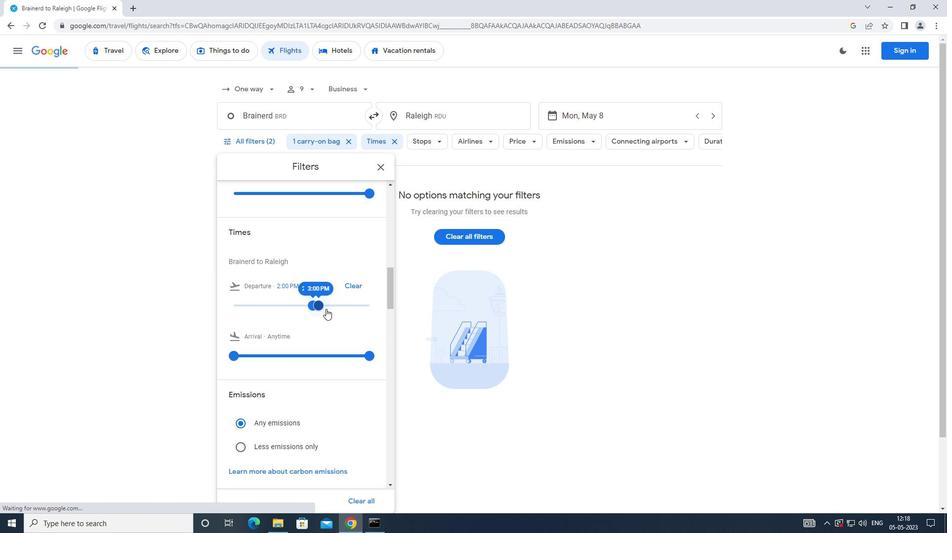 
